 Task: Open Card Social Media Campaign Planning in Board Email Marketing Performance Analysis and Reporting to Workspace Affiliate Marketing and add a team member Softage.2@softage.net, a label Red, a checklist Landscape Architecture, an attachment from your onedrive, a color Red and finally, add a card description 'Develop and launch new email marketing campaign for lead scoring and qualification' and a comment 'Let us approach this task with a focus on quality over quantity, ensuring that we deliver a high-quality outcome.'. Add a start date 'Jan 06, 1900' with a due date 'Jan 13, 1900'
Action: Mouse moved to (414, 149)
Screenshot: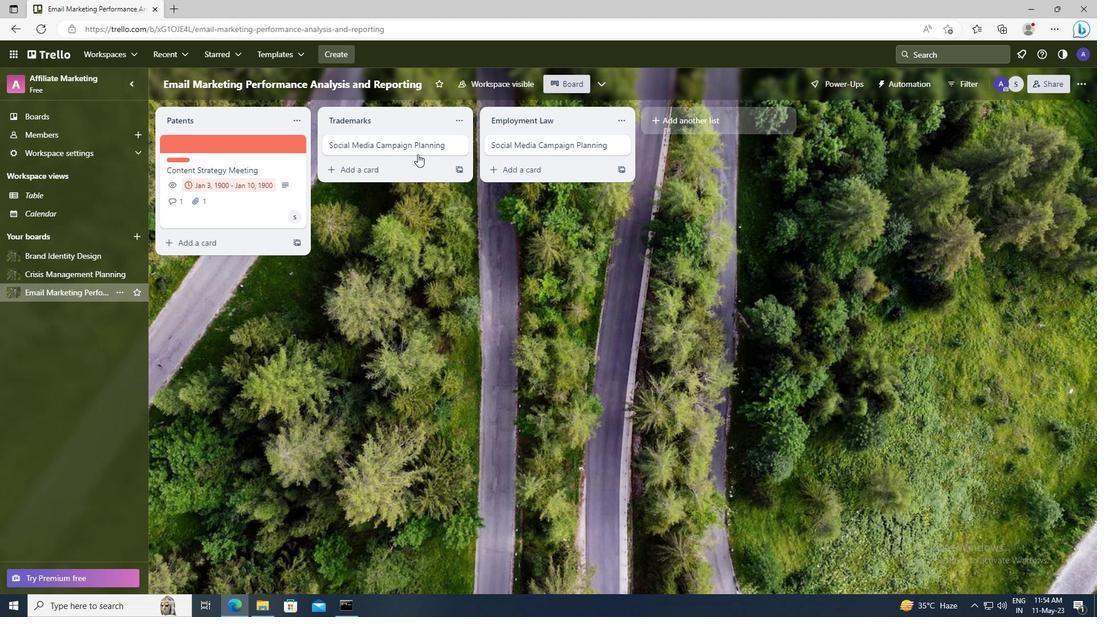 
Action: Mouse pressed left at (414, 149)
Screenshot: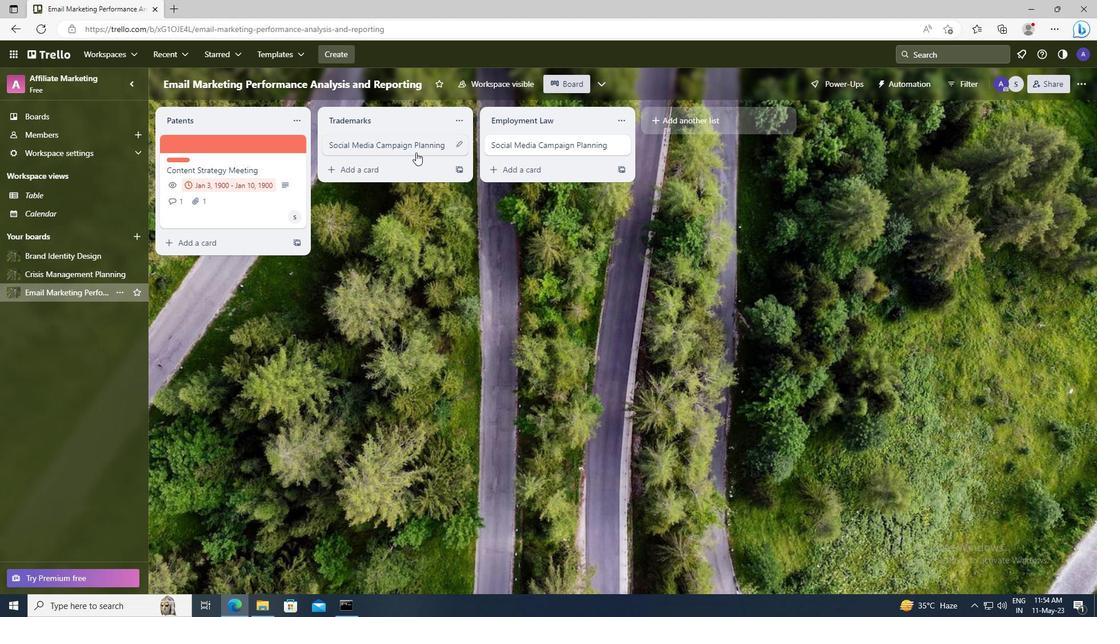 
Action: Mouse moved to (677, 184)
Screenshot: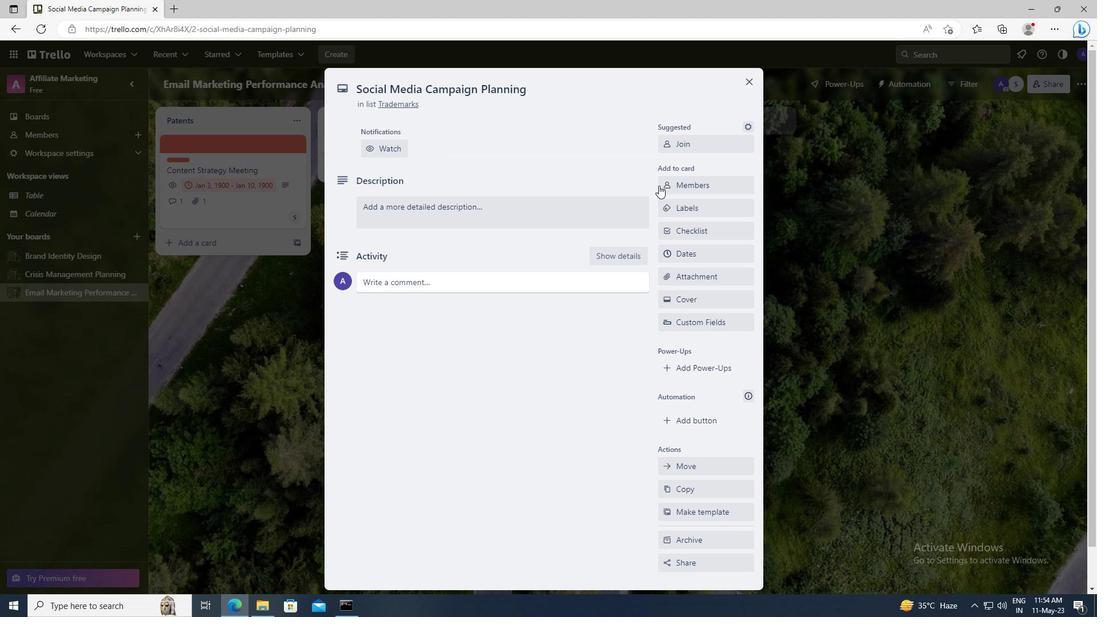 
Action: Mouse pressed left at (677, 184)
Screenshot: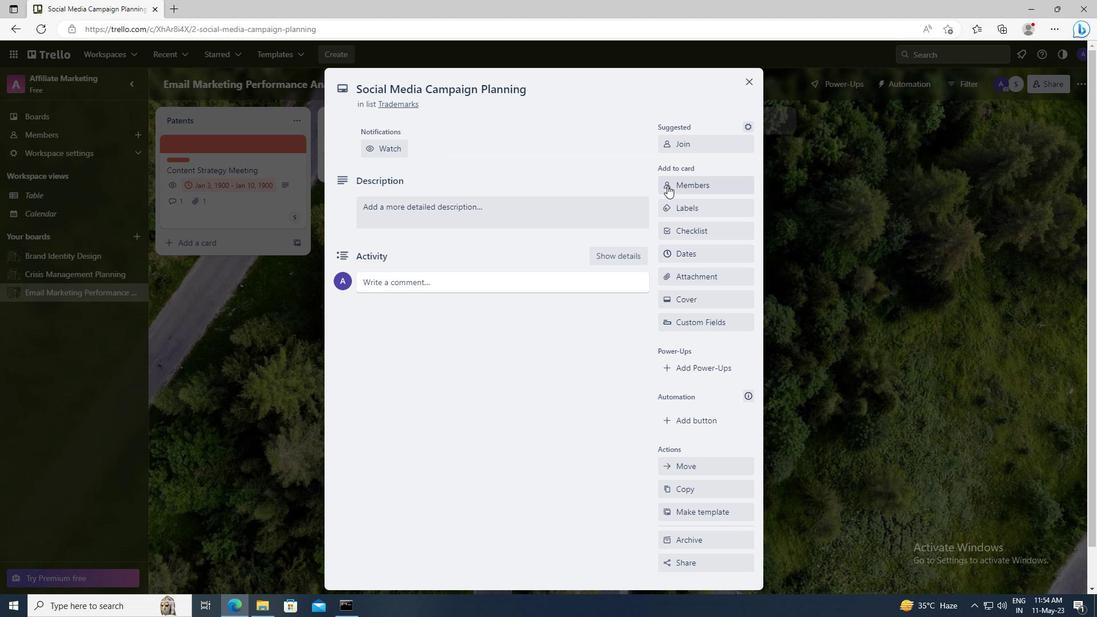 
Action: Mouse moved to (690, 234)
Screenshot: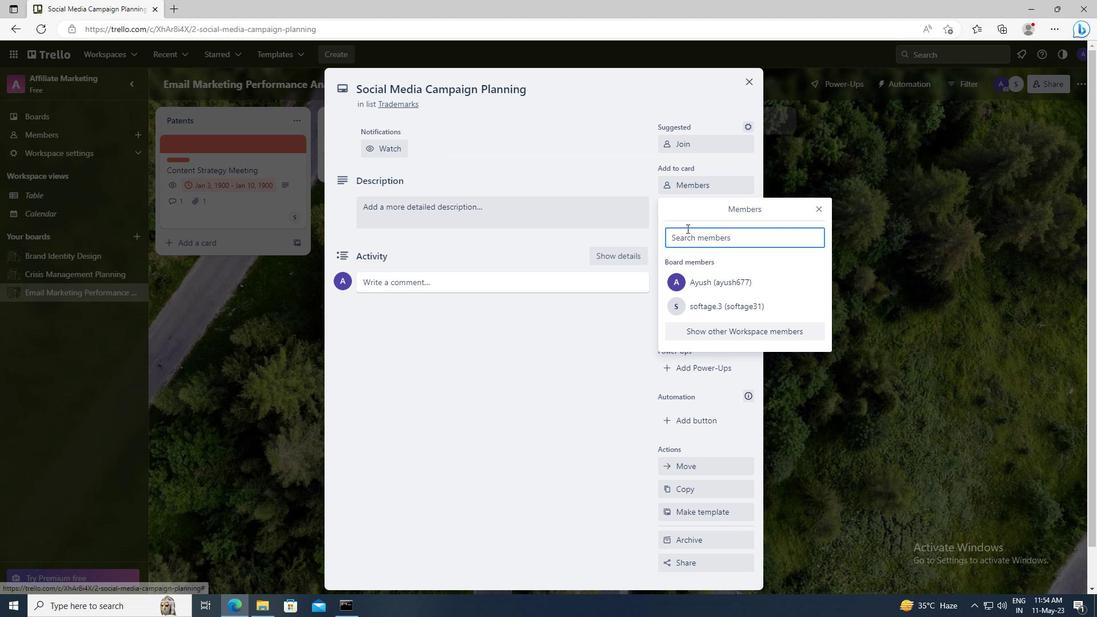 
Action: Mouse pressed left at (690, 234)
Screenshot: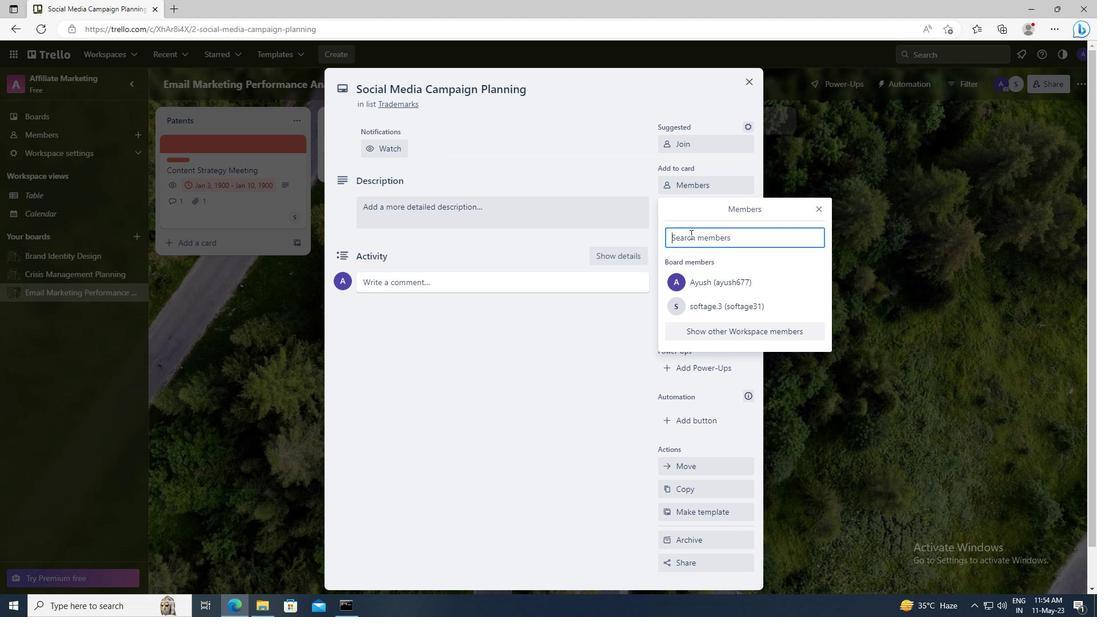 
Action: Key pressed <Key.shift>SOFTAGE.2
Screenshot: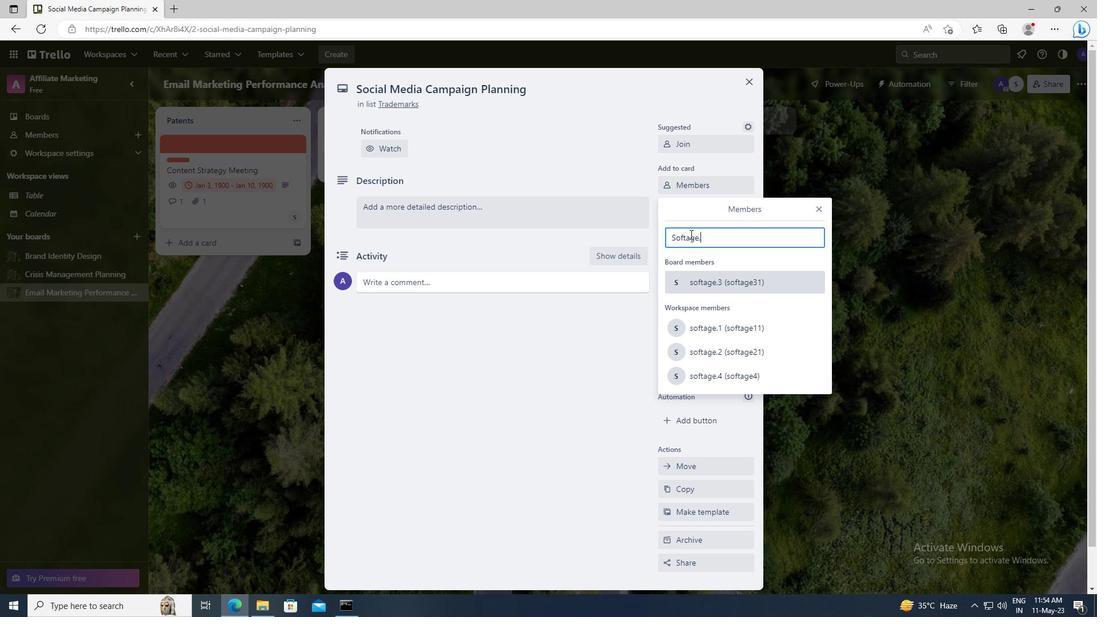 
Action: Mouse moved to (714, 344)
Screenshot: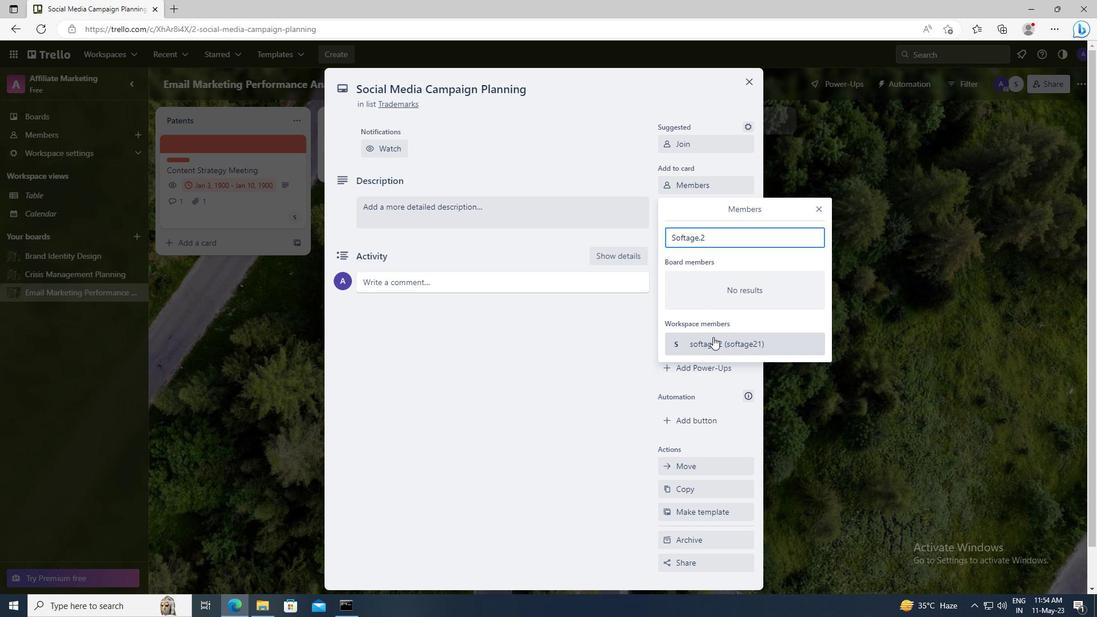 
Action: Mouse pressed left at (714, 344)
Screenshot: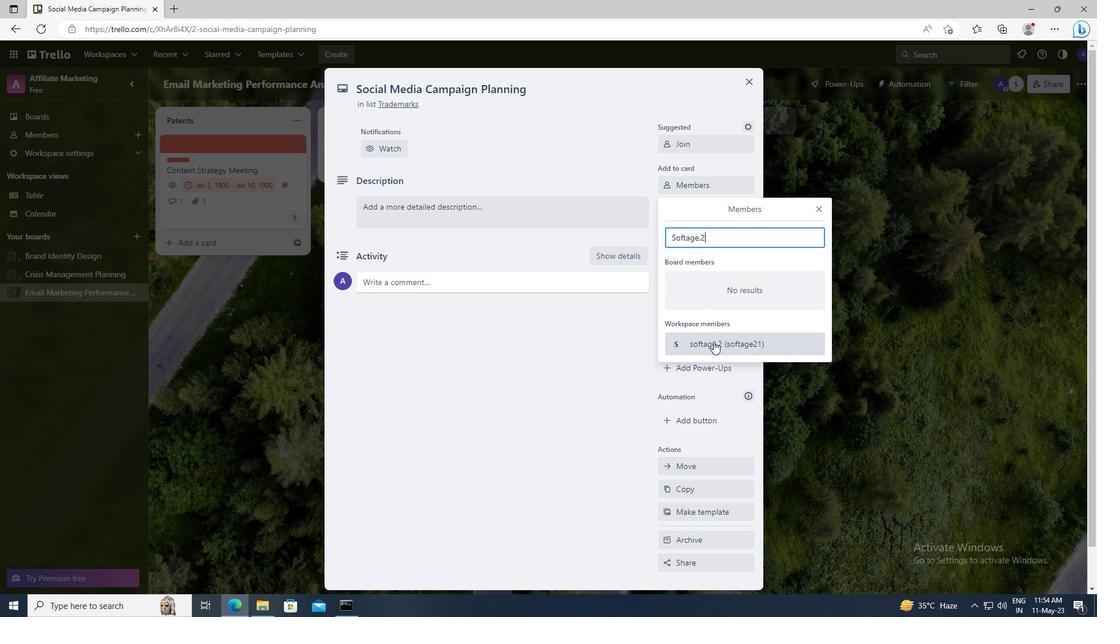
Action: Mouse moved to (820, 210)
Screenshot: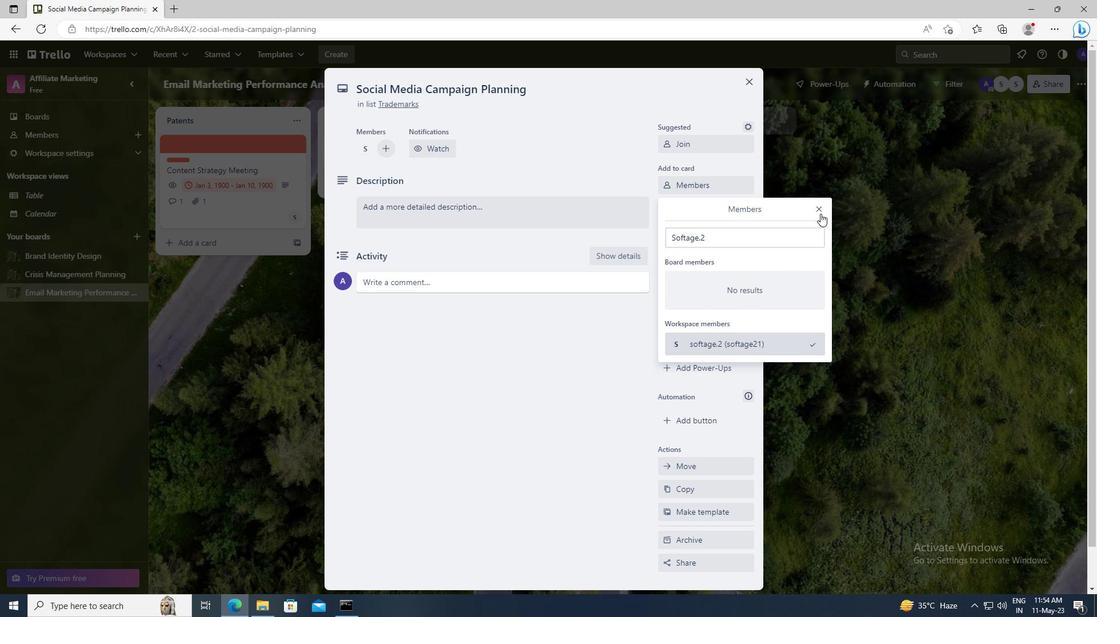 
Action: Mouse pressed left at (820, 210)
Screenshot: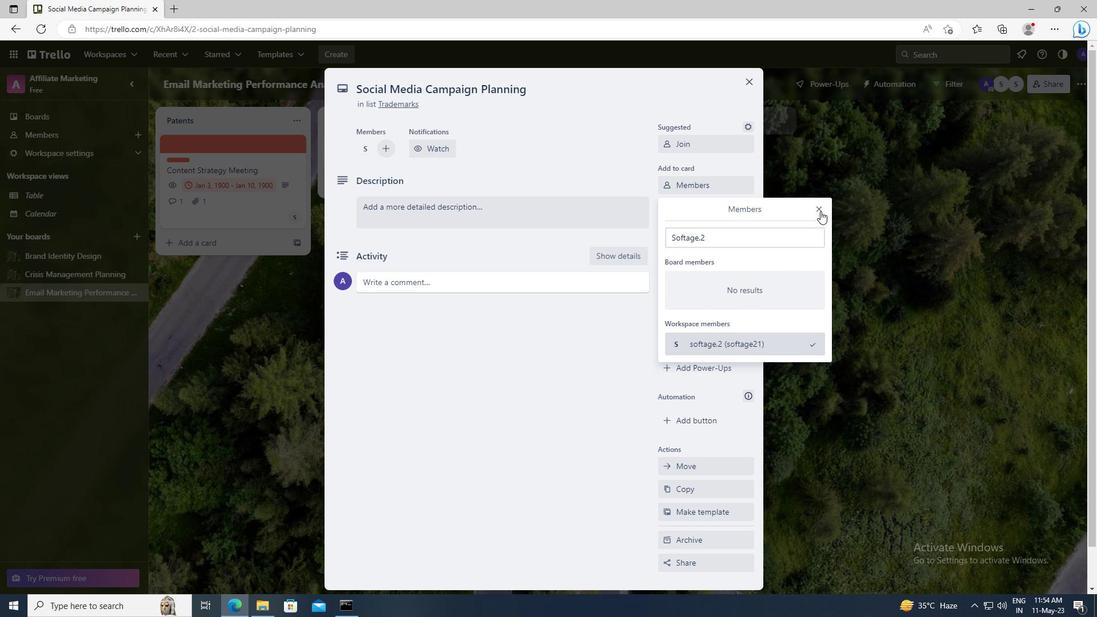 
Action: Mouse moved to (682, 211)
Screenshot: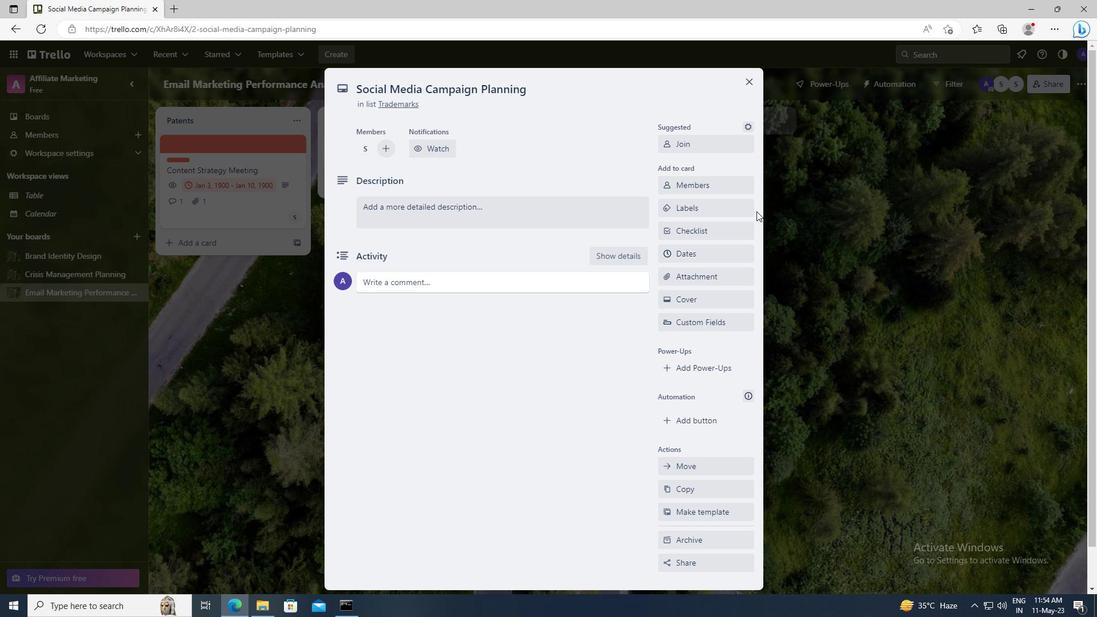 
Action: Mouse pressed left at (682, 211)
Screenshot: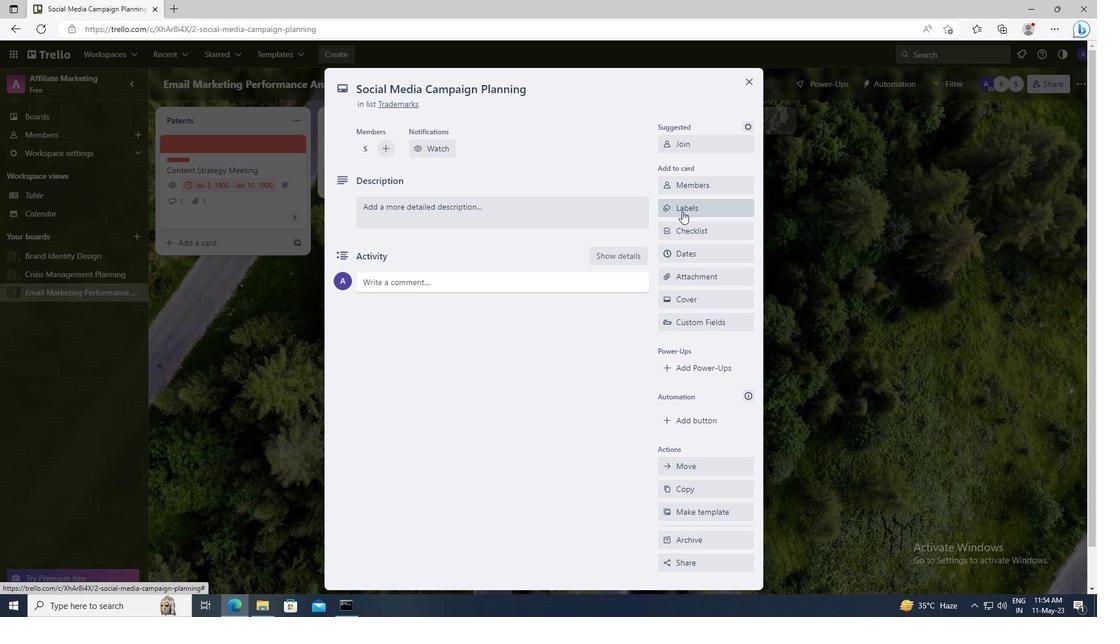 
Action: Mouse moved to (745, 433)
Screenshot: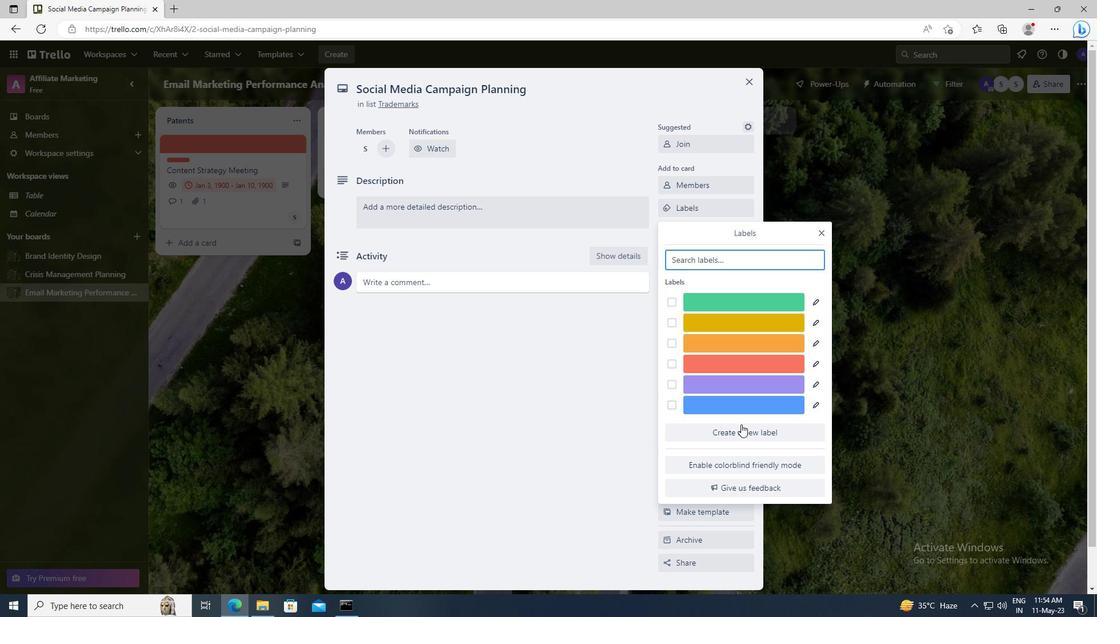 
Action: Mouse pressed left at (745, 433)
Screenshot: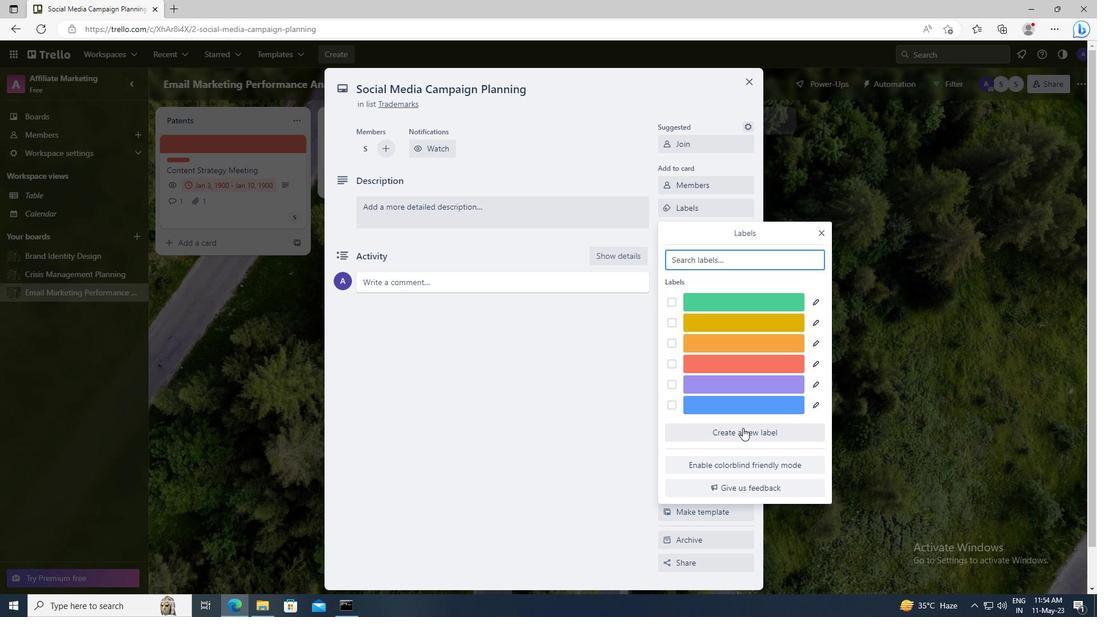 
Action: Mouse moved to (775, 398)
Screenshot: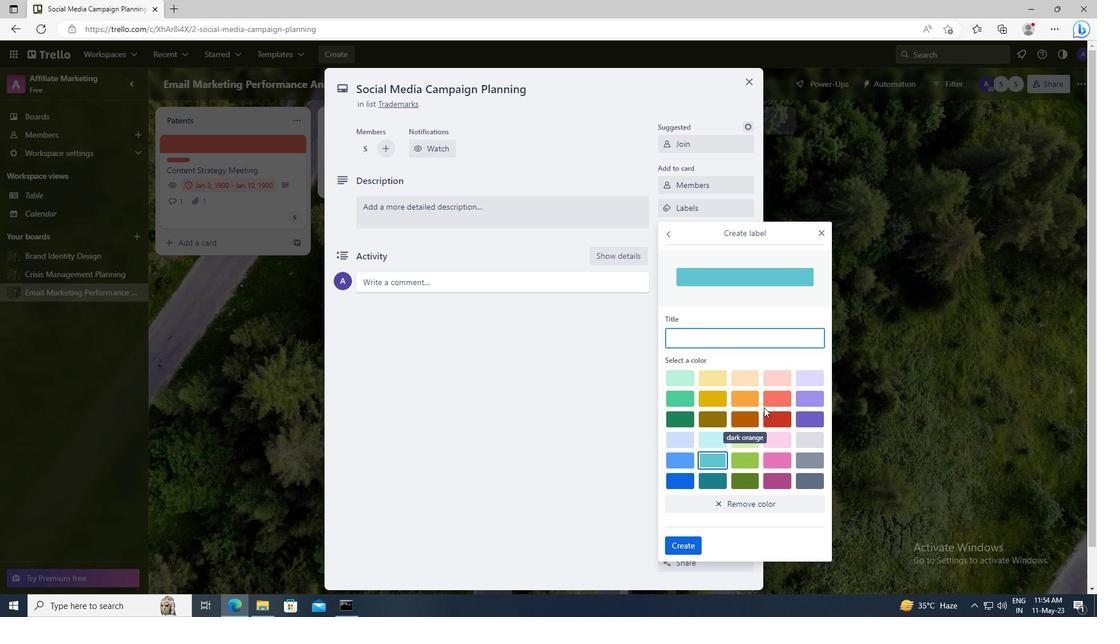 
Action: Mouse pressed left at (775, 398)
Screenshot: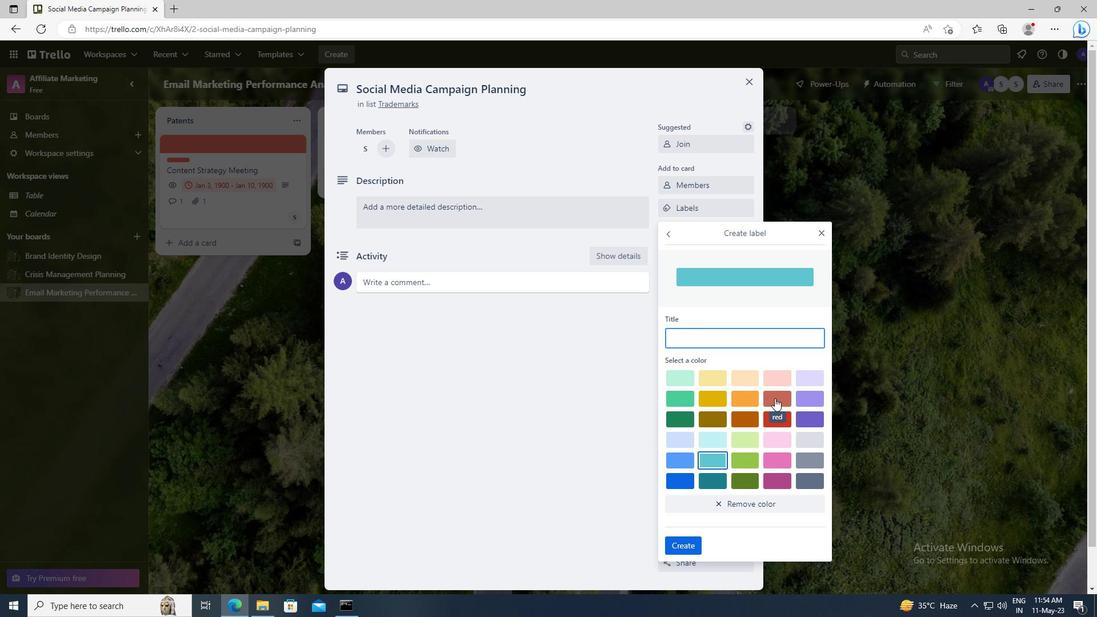 
Action: Mouse moved to (694, 541)
Screenshot: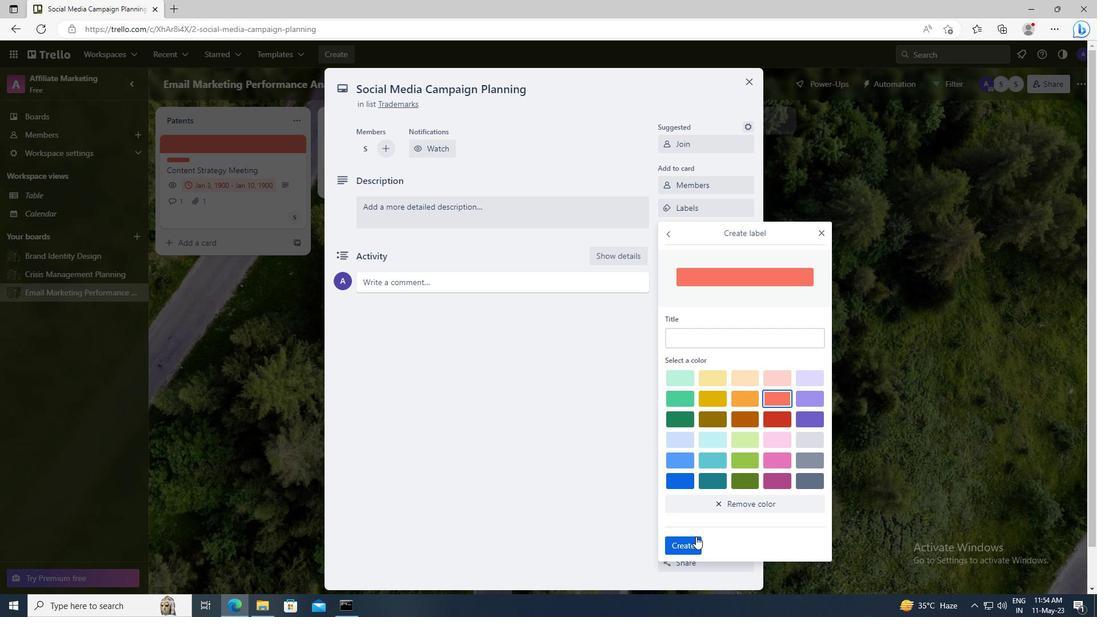 
Action: Mouse pressed left at (694, 541)
Screenshot: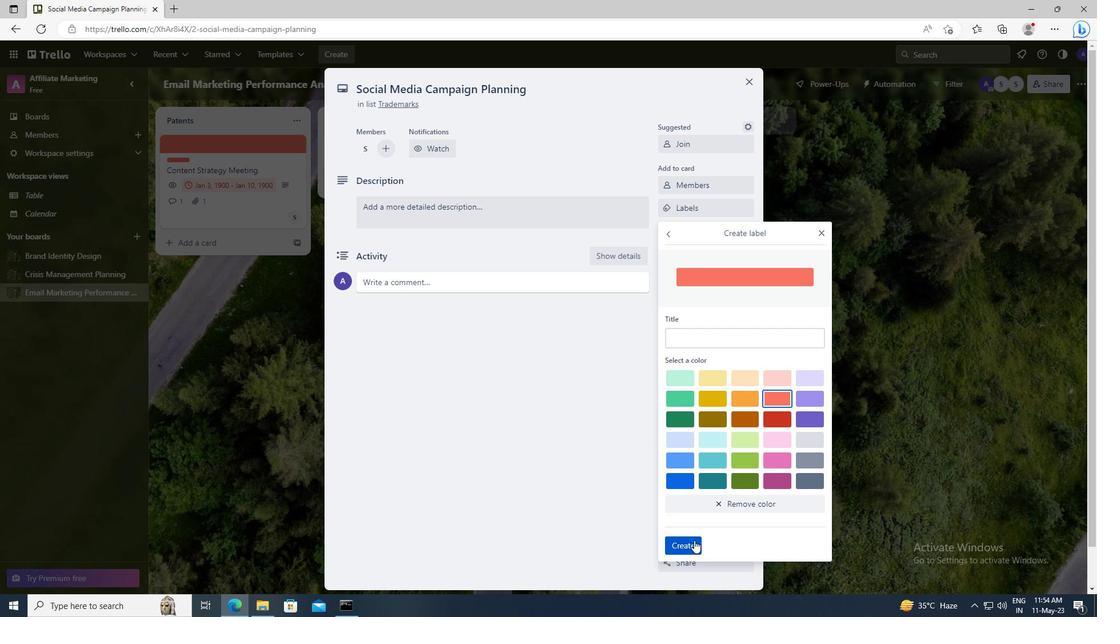 
Action: Mouse moved to (823, 236)
Screenshot: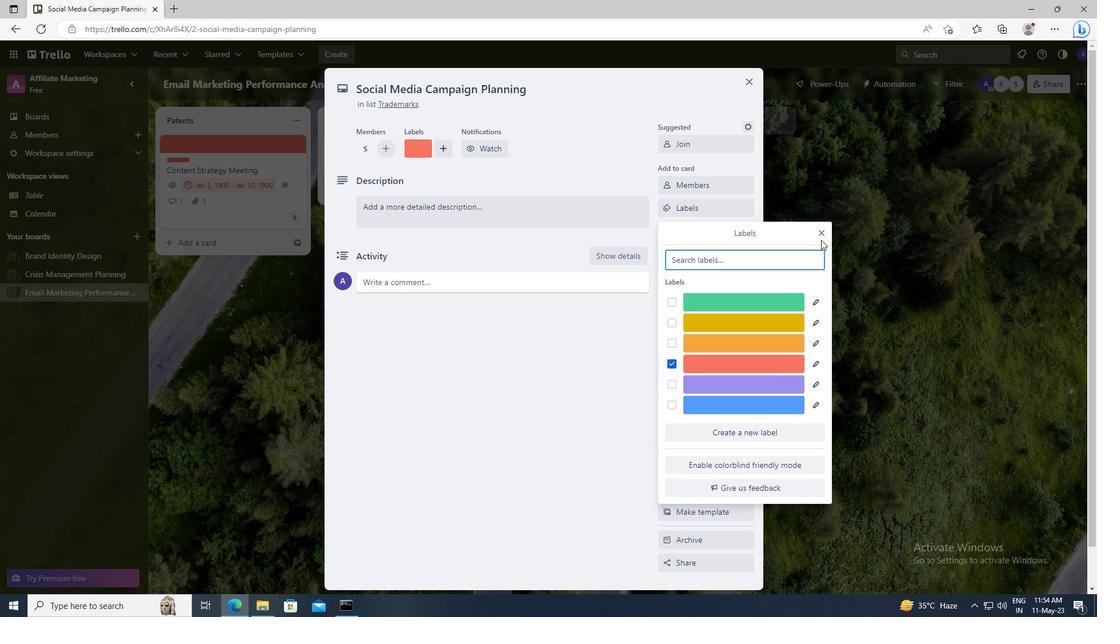 
Action: Mouse pressed left at (823, 236)
Screenshot: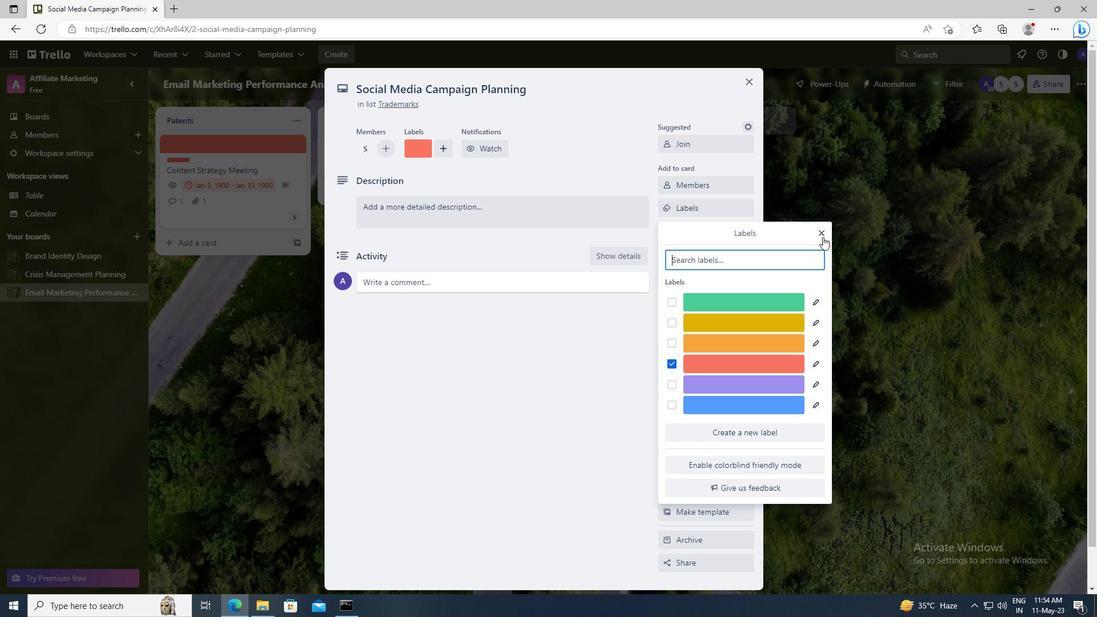 
Action: Mouse moved to (718, 235)
Screenshot: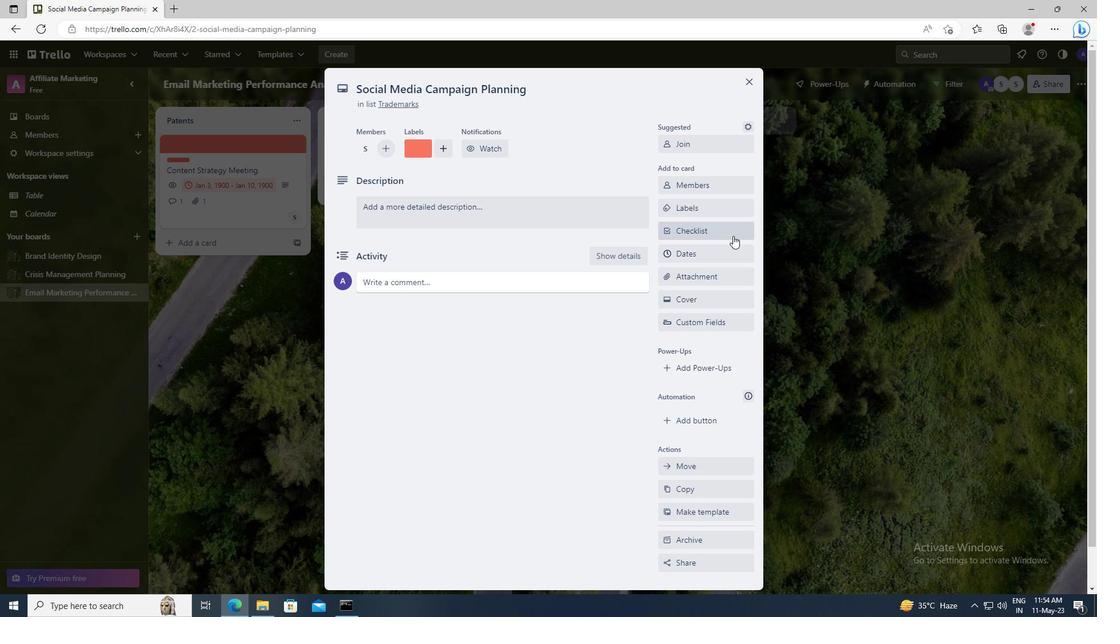 
Action: Mouse pressed left at (718, 235)
Screenshot: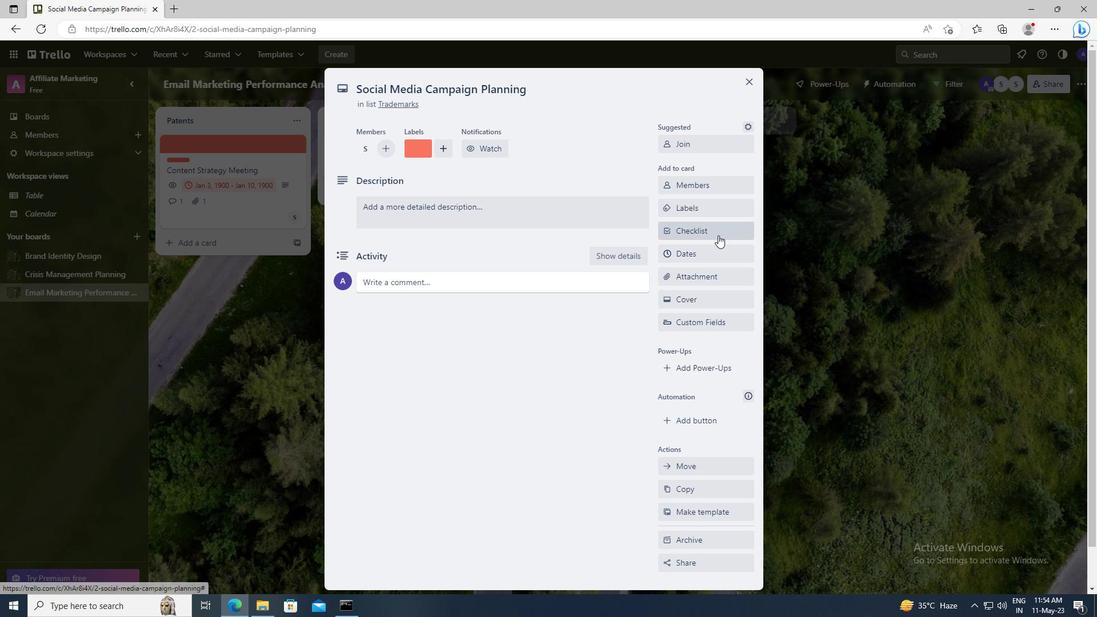 
Action: Key pressed <Key.shift>LANDSCAPE<Key.space><Key.shift>ARCHITECTURE
Screenshot: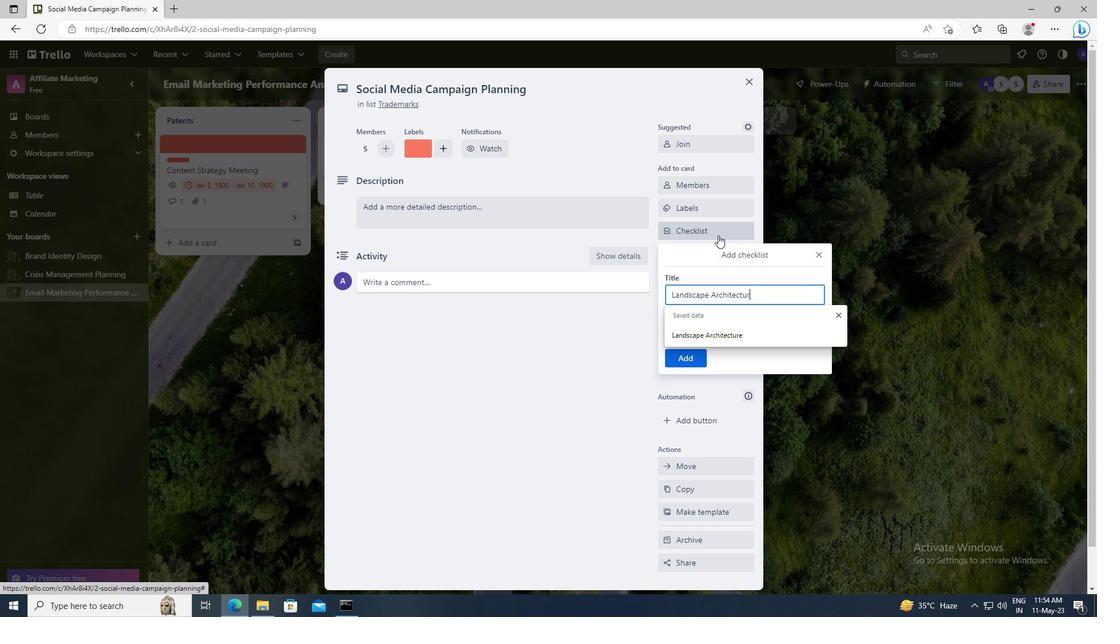 
Action: Mouse moved to (693, 357)
Screenshot: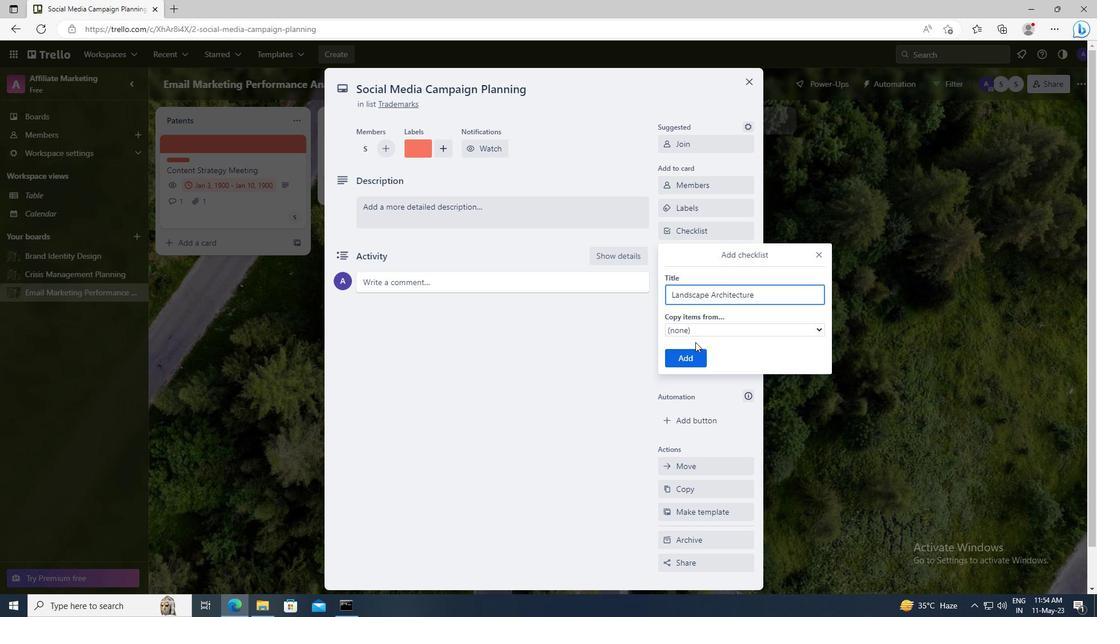 
Action: Mouse pressed left at (693, 357)
Screenshot: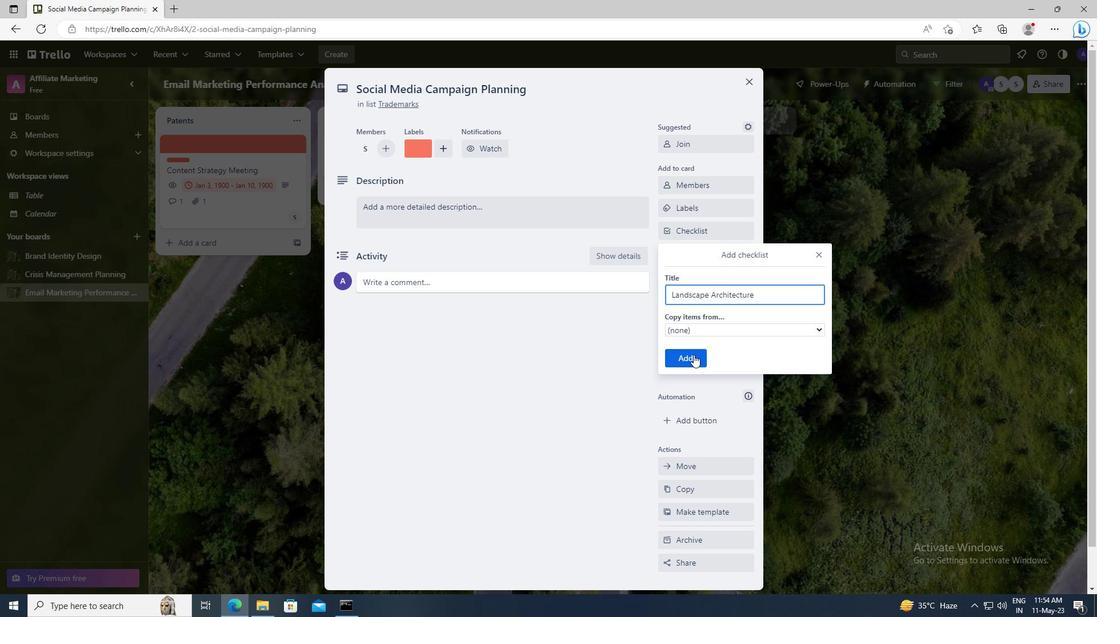 
Action: Mouse moved to (703, 279)
Screenshot: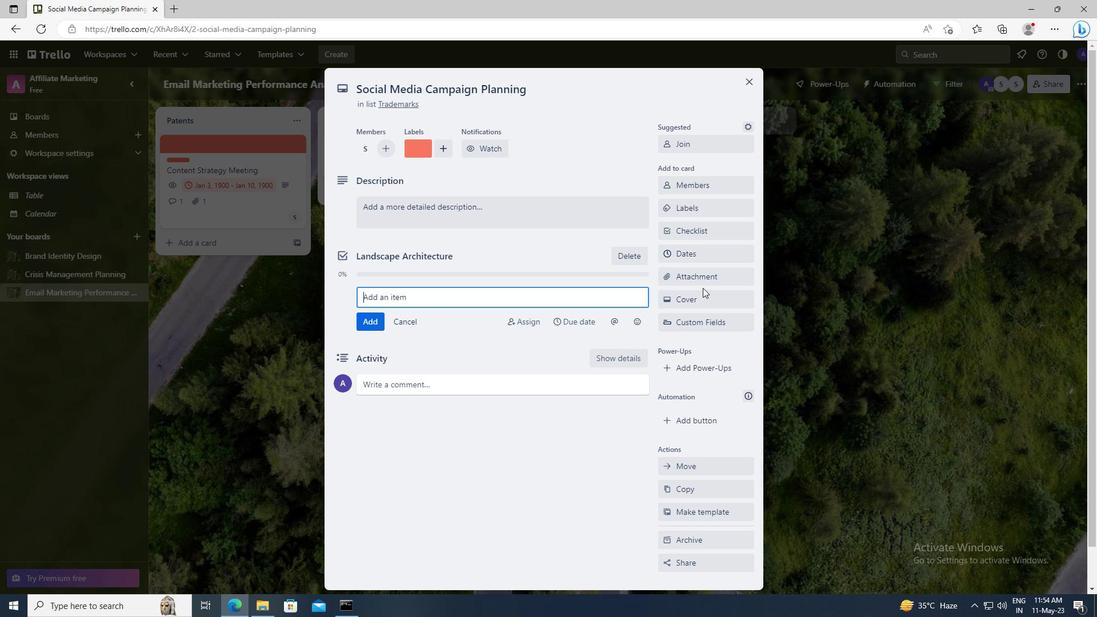 
Action: Mouse pressed left at (703, 279)
Screenshot: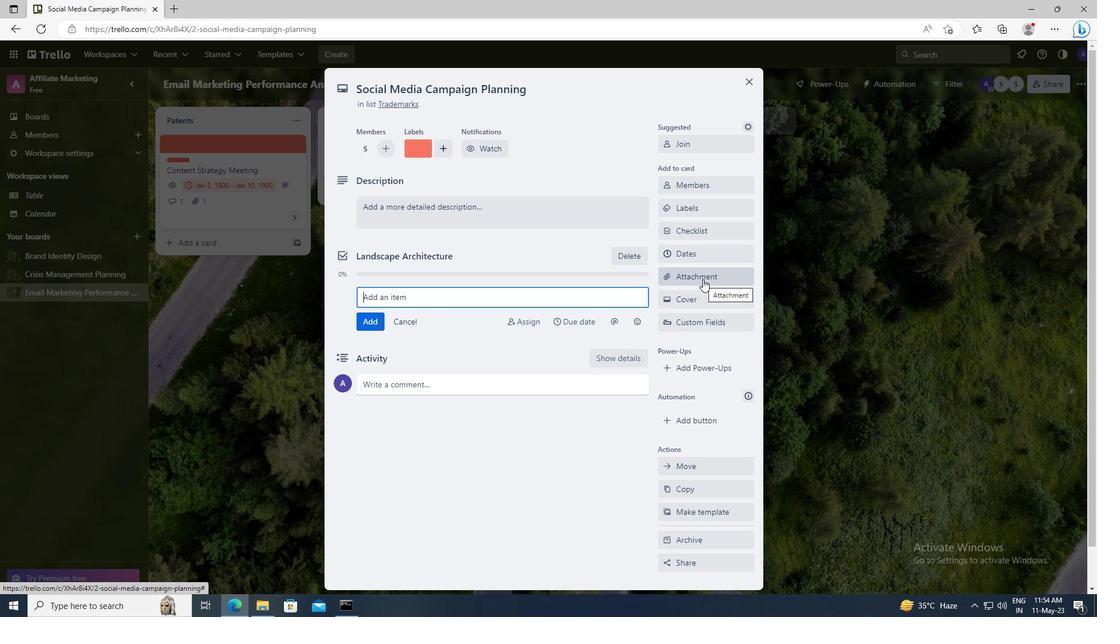 
Action: Mouse moved to (711, 419)
Screenshot: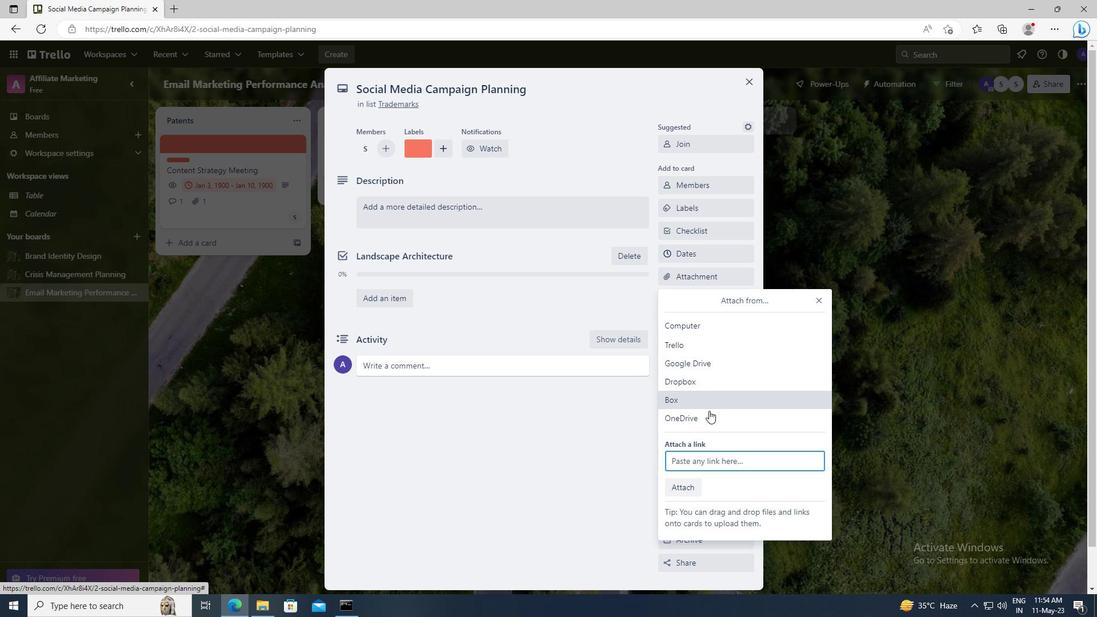 
Action: Mouse pressed left at (711, 419)
Screenshot: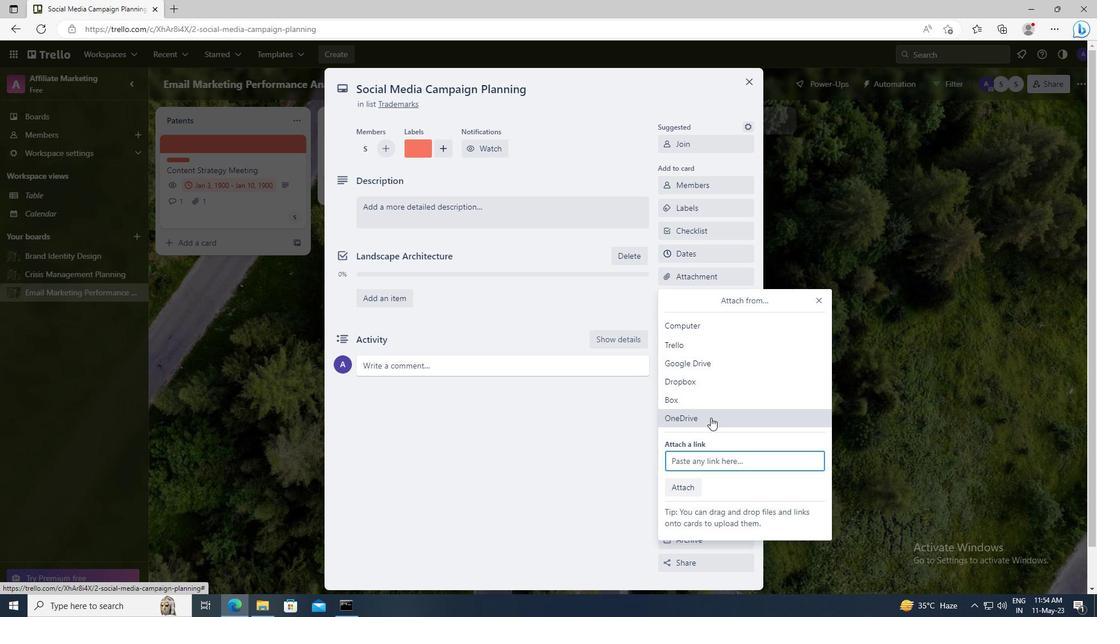 
Action: Mouse moved to (430, 228)
Screenshot: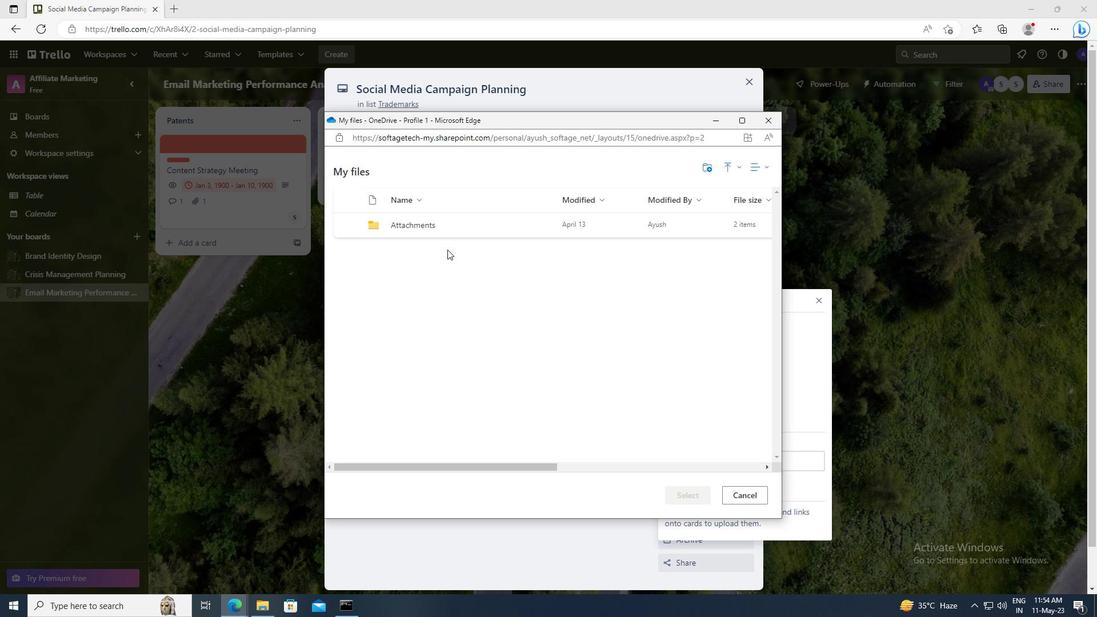 
Action: Mouse pressed left at (430, 228)
Screenshot: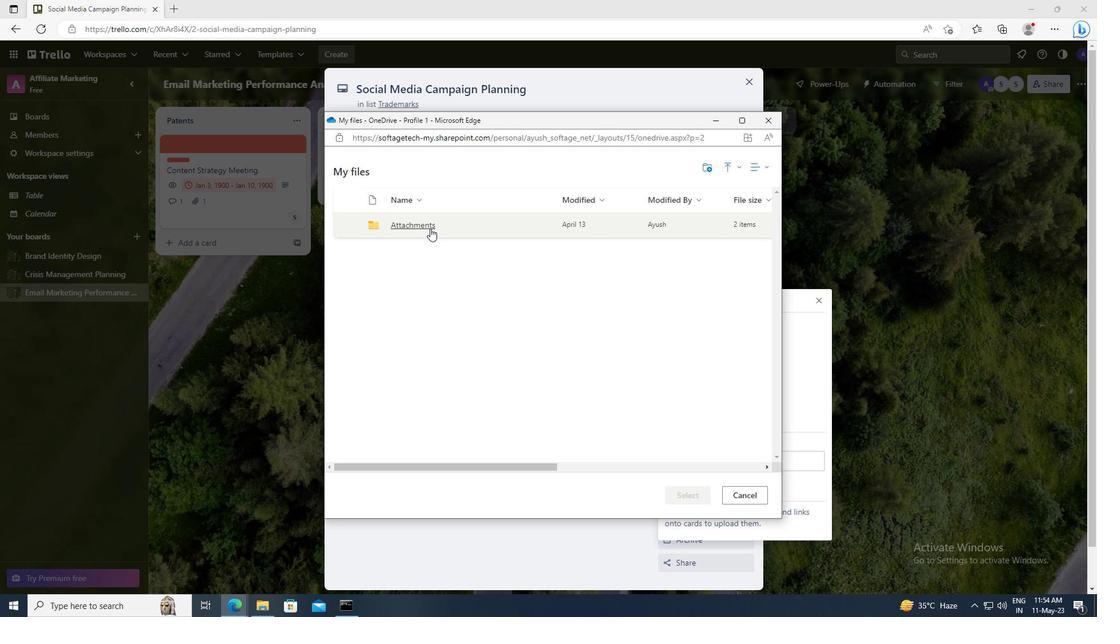 
Action: Mouse moved to (343, 225)
Screenshot: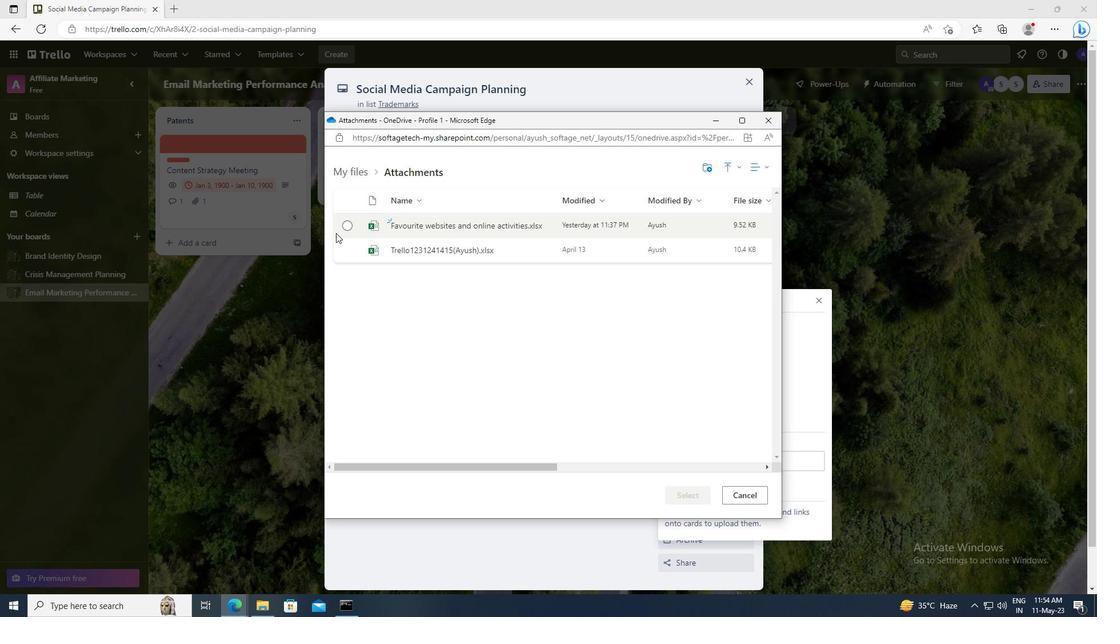 
Action: Mouse pressed left at (343, 225)
Screenshot: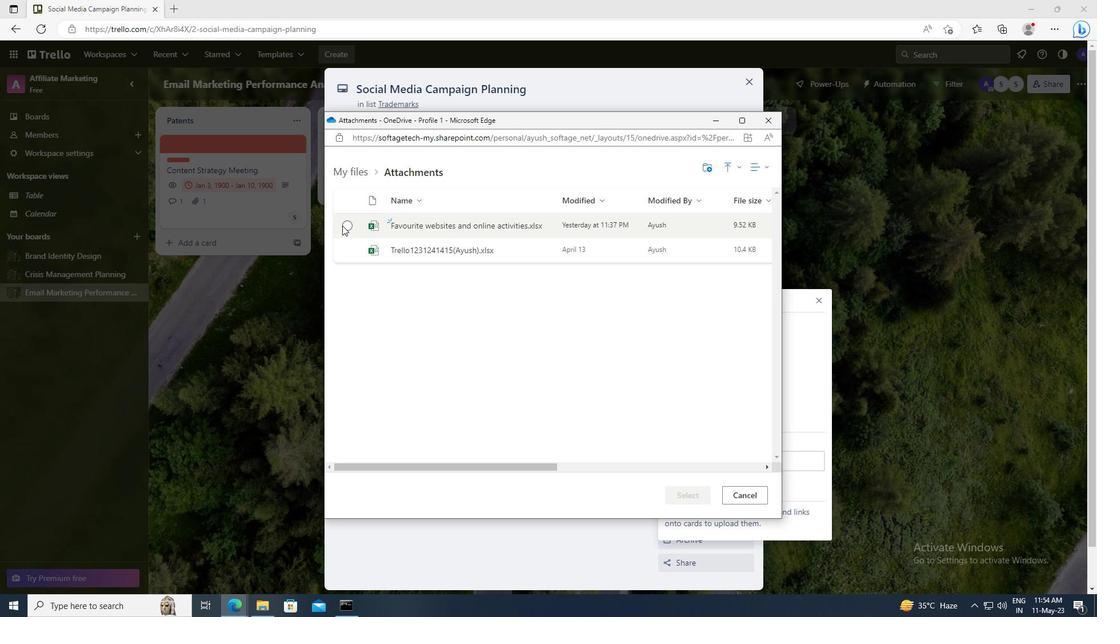 
Action: Mouse moved to (683, 491)
Screenshot: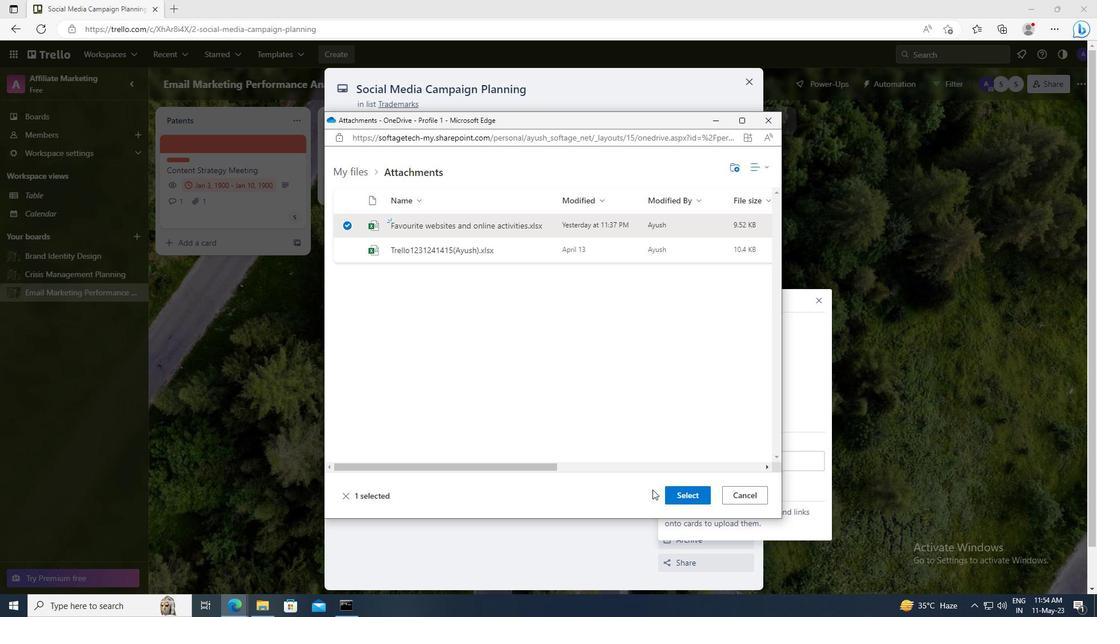 
Action: Mouse pressed left at (683, 491)
Screenshot: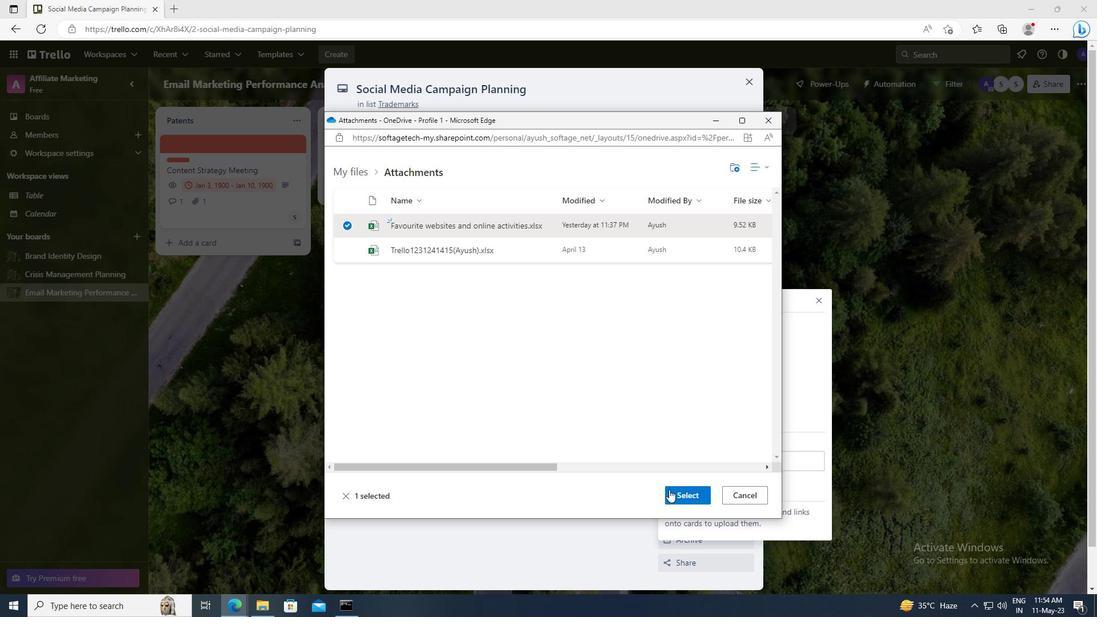 
Action: Mouse moved to (691, 301)
Screenshot: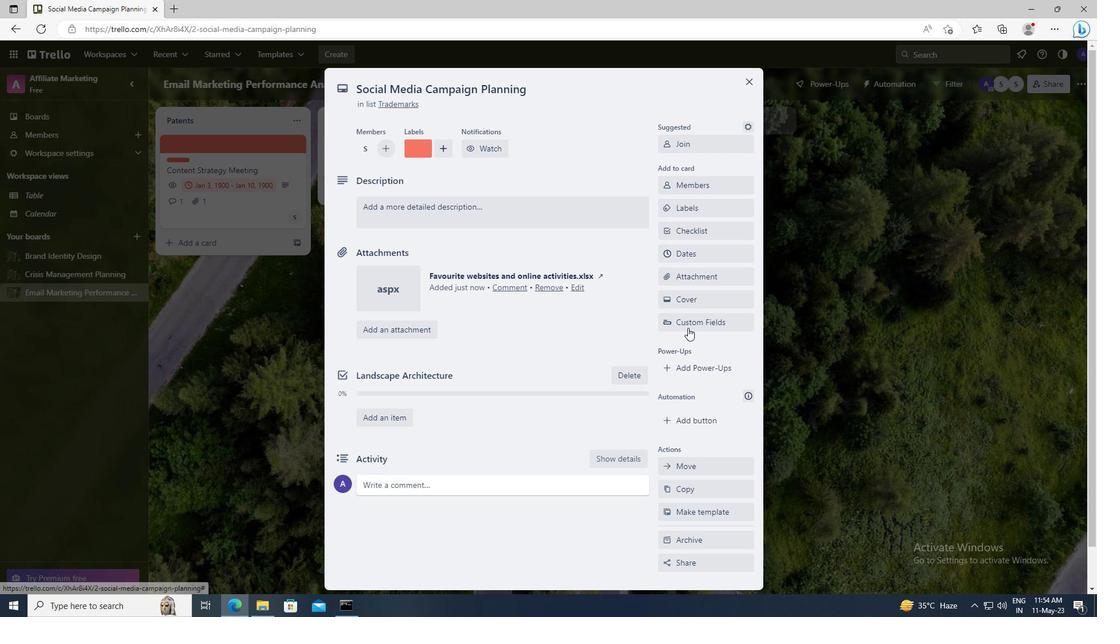 
Action: Mouse pressed left at (691, 301)
Screenshot: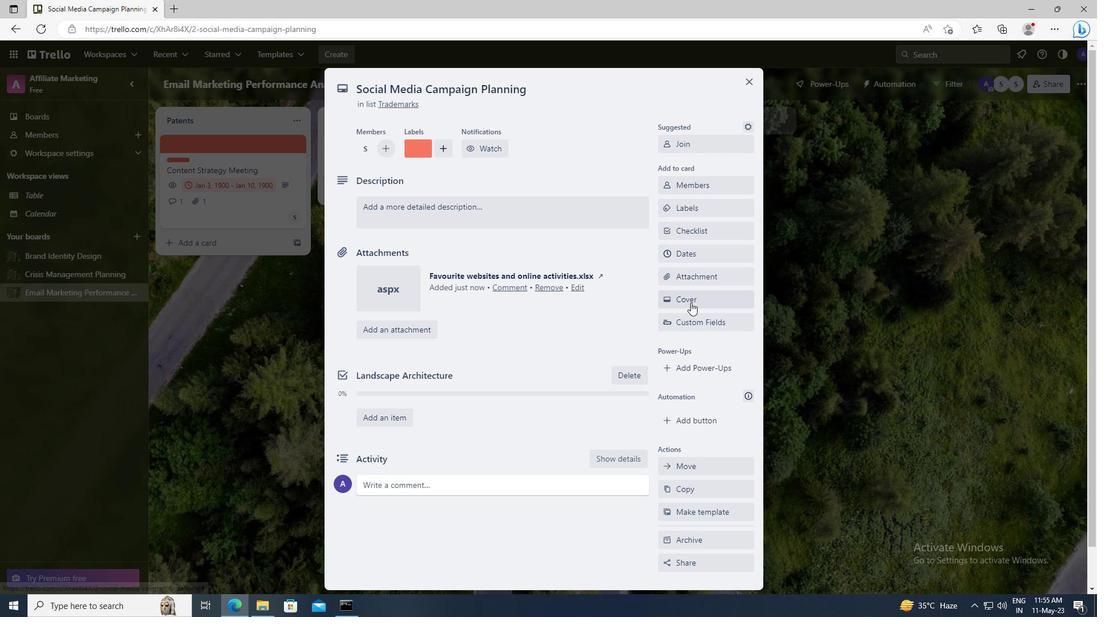 
Action: Mouse moved to (777, 362)
Screenshot: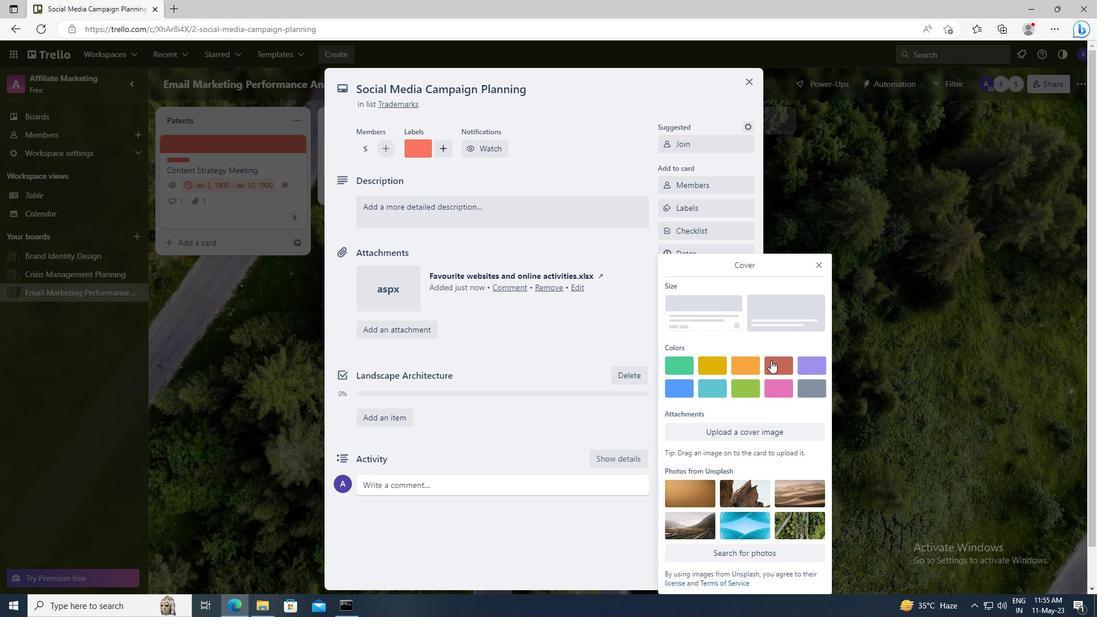
Action: Mouse pressed left at (777, 362)
Screenshot: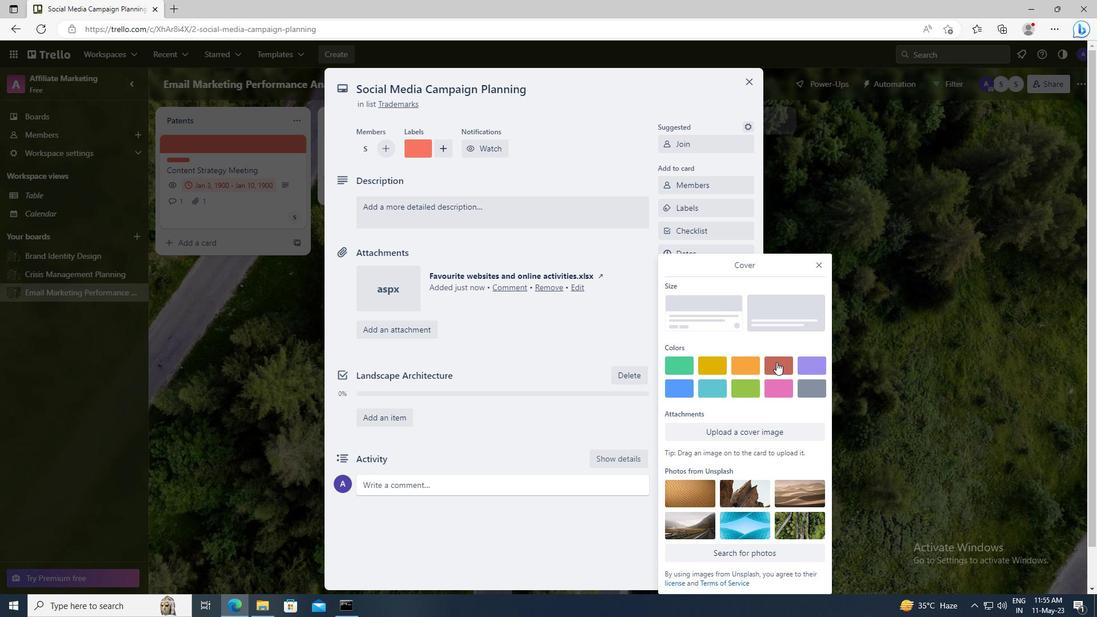 
Action: Mouse moved to (819, 242)
Screenshot: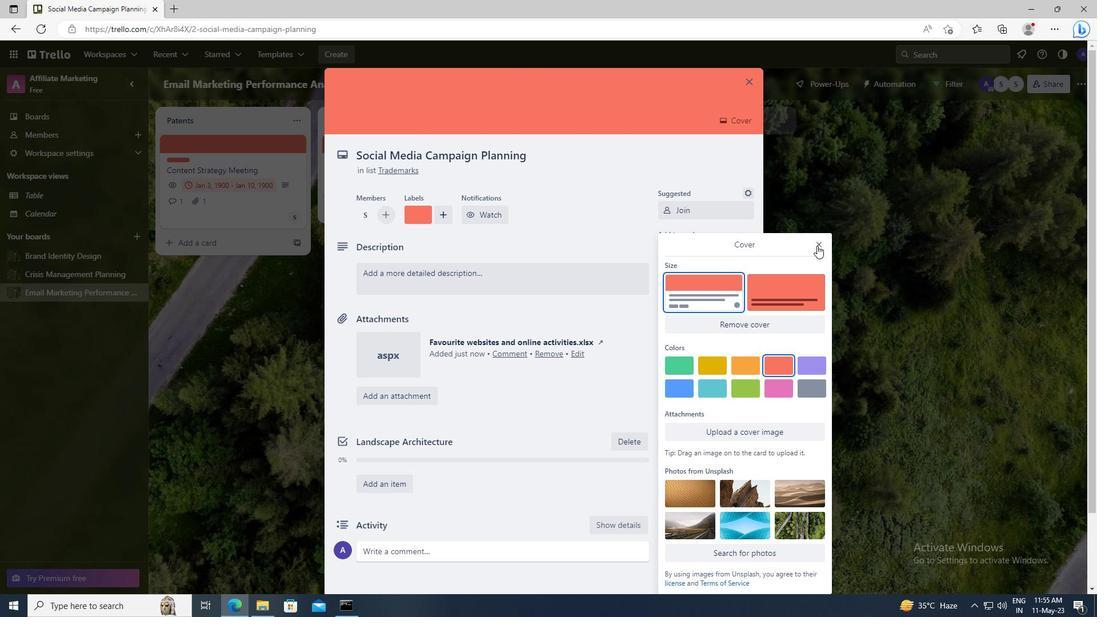 
Action: Mouse pressed left at (819, 242)
Screenshot: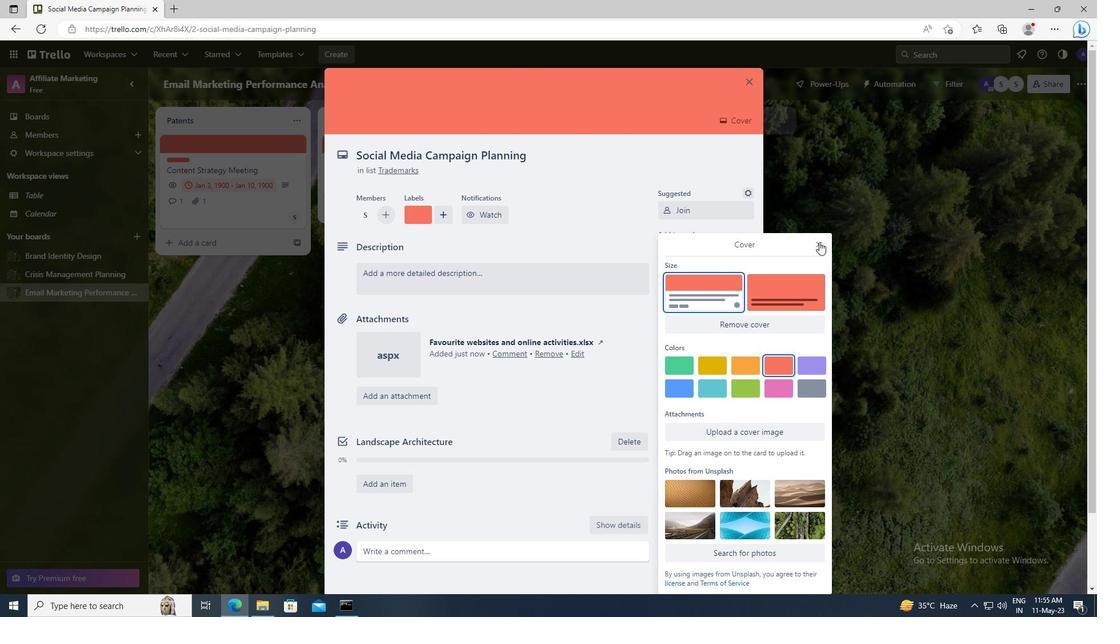 
Action: Mouse moved to (438, 284)
Screenshot: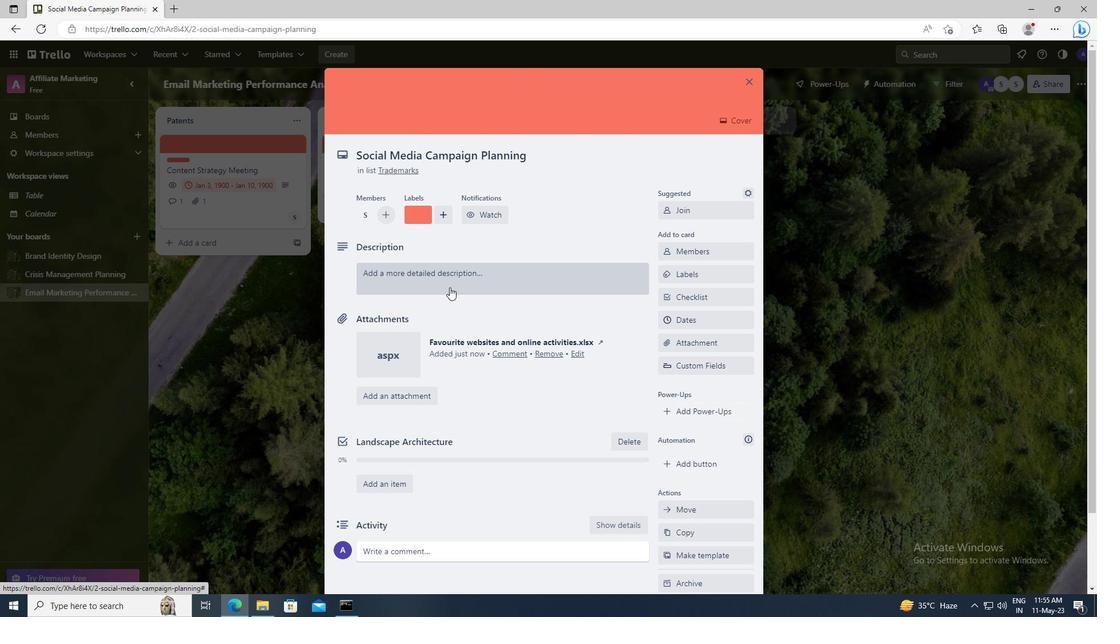 
Action: Mouse pressed left at (438, 284)
Screenshot: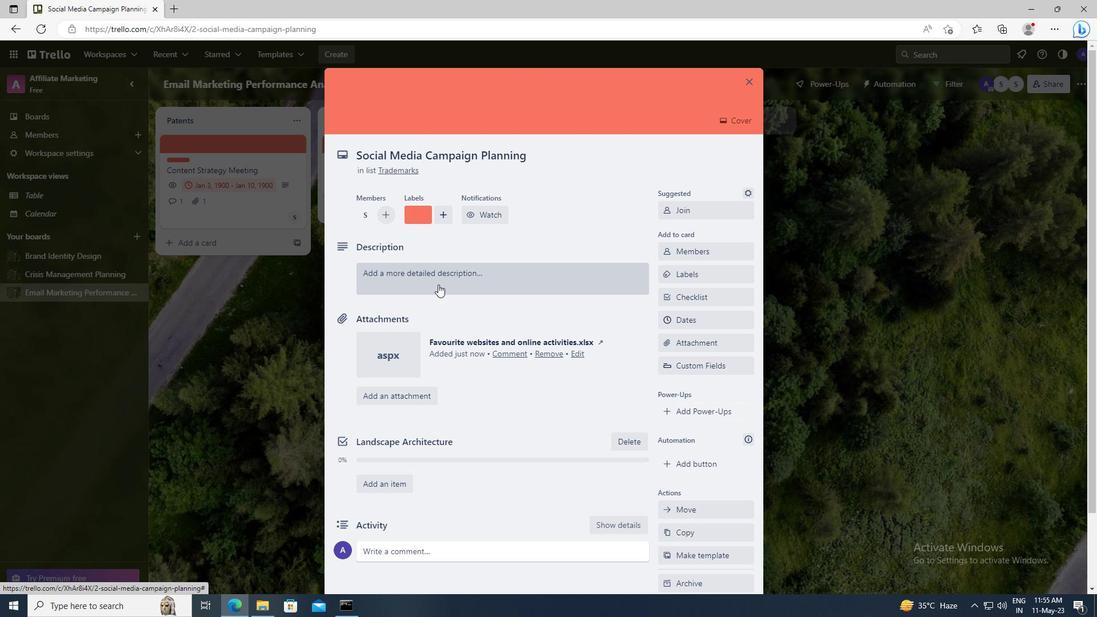 
Action: Key pressed <Key.shift>DEVELOP<Key.space>AND<Key.space>LAUNCH<Key.space>NEW<Key.space>EMAIL<Key.space>MARKETING<Key.space>CAMPAIGN<Key.space>FOR<Key.space>LEAD<Key.space>SCORING<Key.space>AND<Key.space>QUALIFICATION
Screenshot: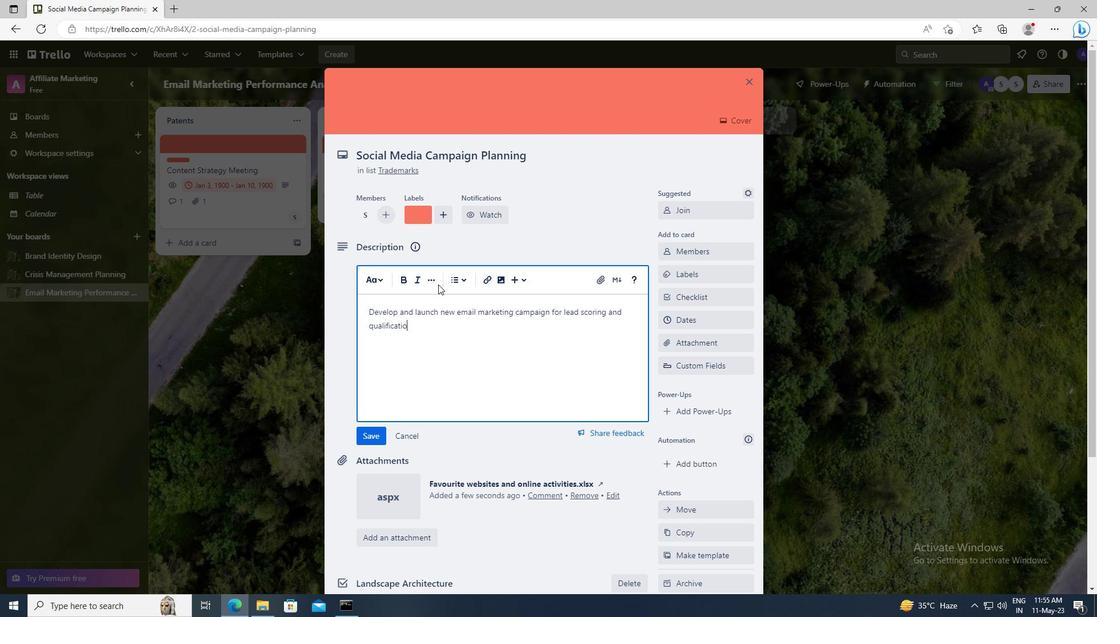 
Action: Mouse scrolled (438, 284) with delta (0, 0)
Screenshot: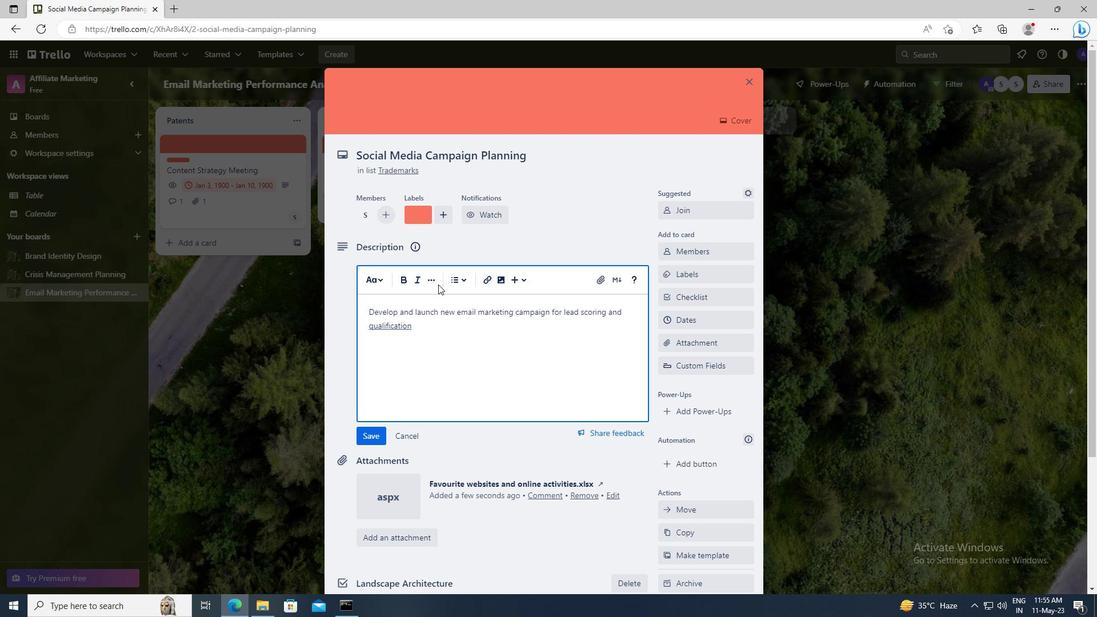 
Action: Mouse scrolled (438, 284) with delta (0, 0)
Screenshot: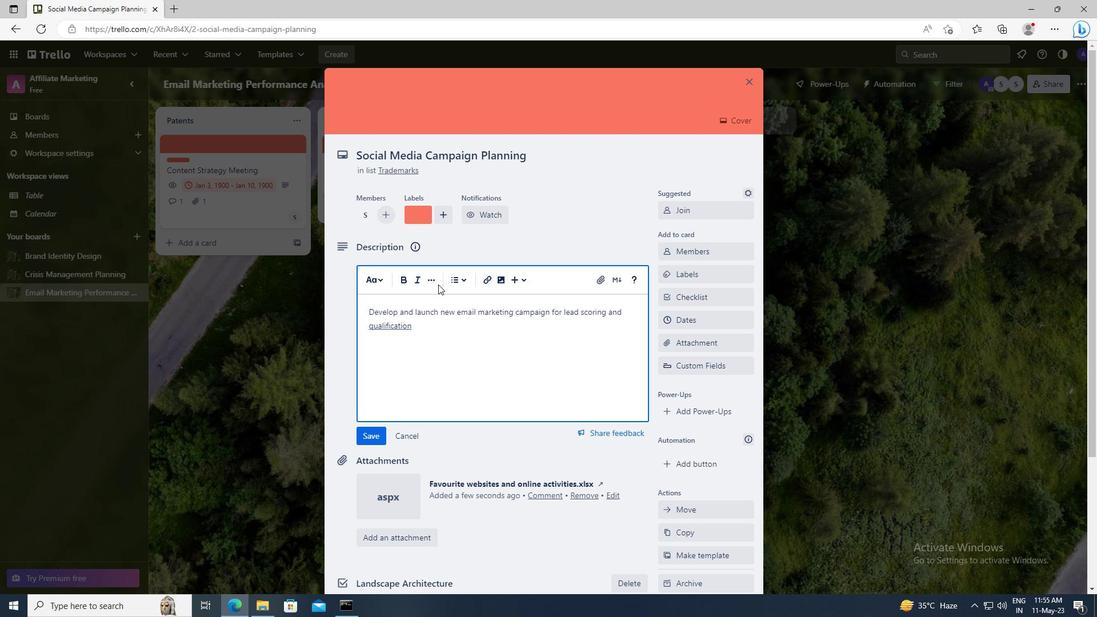 
Action: Mouse moved to (374, 269)
Screenshot: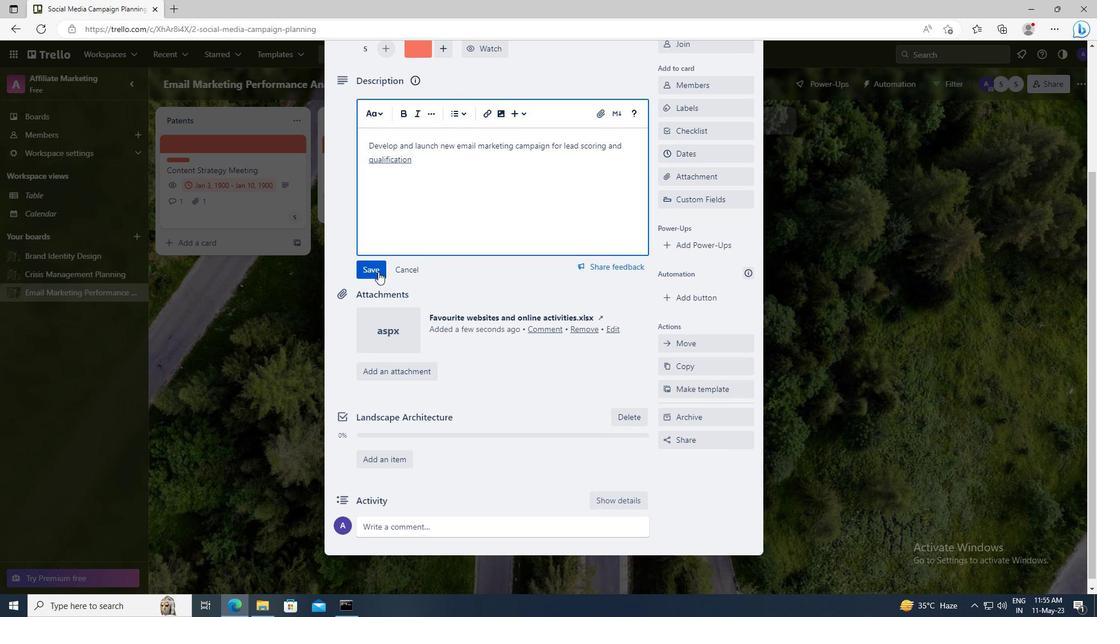 
Action: Mouse pressed left at (374, 269)
Screenshot: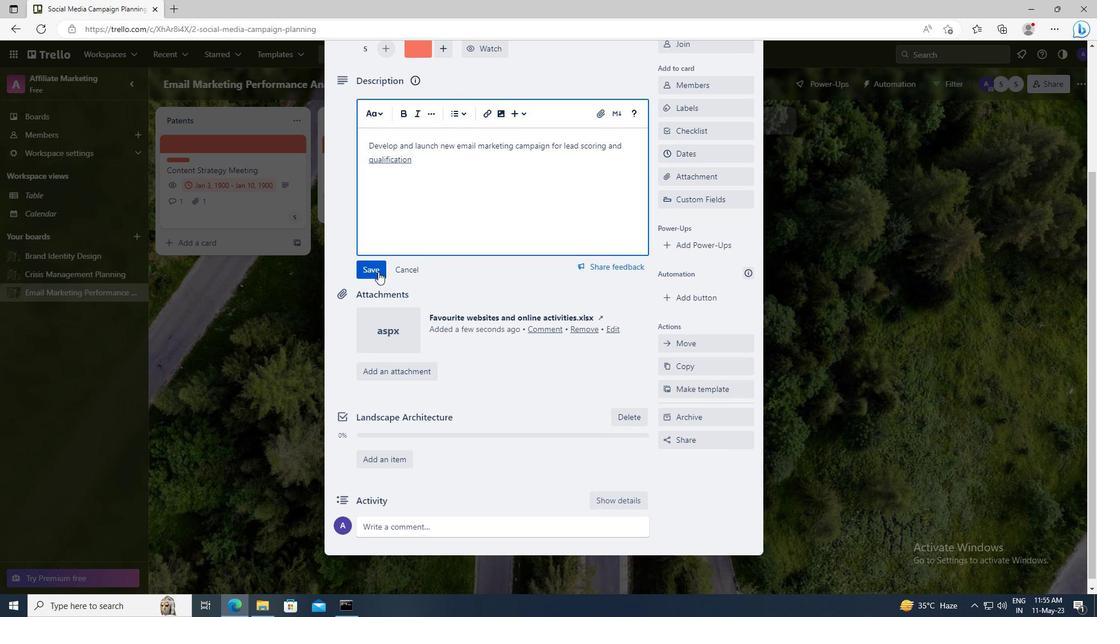 
Action: Mouse moved to (381, 456)
Screenshot: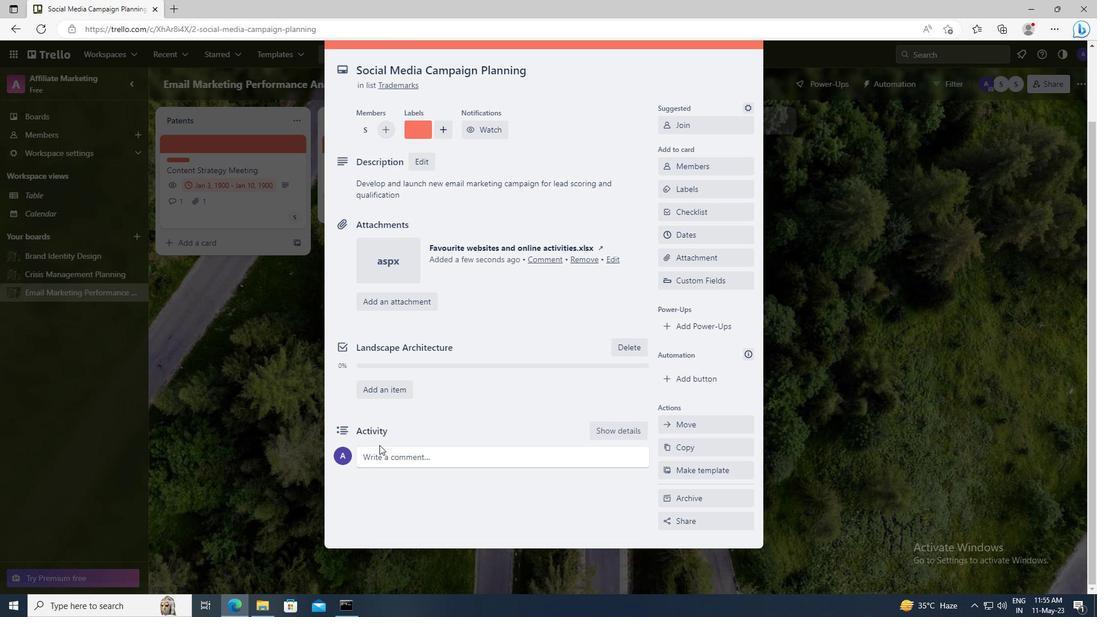 
Action: Mouse pressed left at (381, 456)
Screenshot: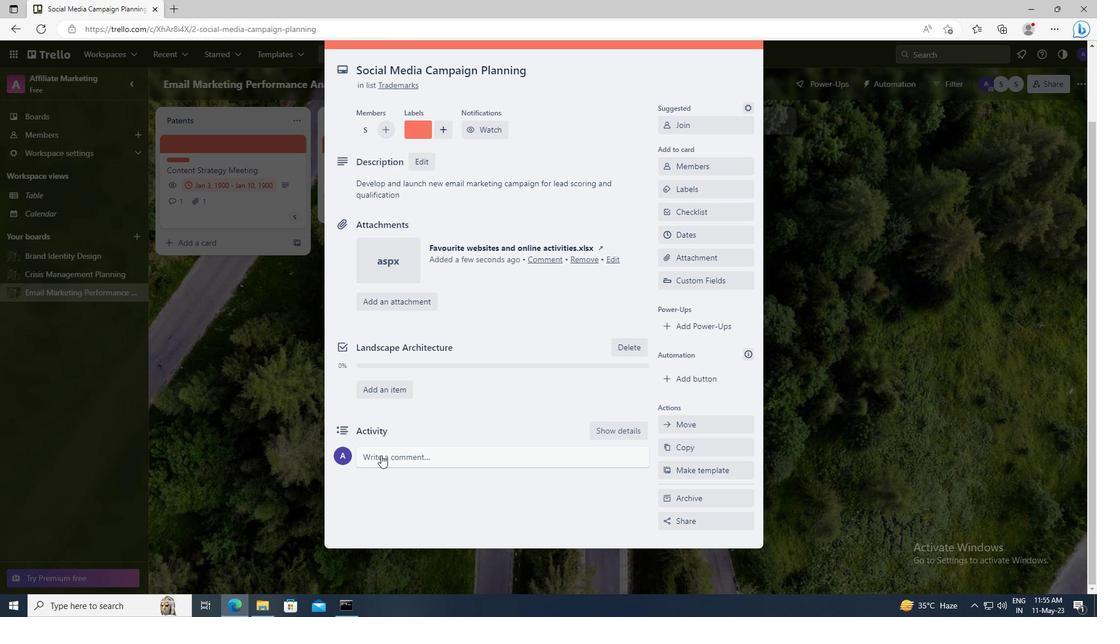
Action: Key pressed <Key.shift>LET<Key.space>US<Key.space>APPROACH<Key.space>THIS<Key.space>TASK<Key.space>WITH<Key.space>A<Key.space>FOCUS<Key.space>ON<Key.space>QUALITY<Key.space>OVER<Key.space>QUANTITY,<Key.space>ENSURING<Key.space>THAT<Key.space>WE<Key.space>DELIVER<Key.space>A<Key.space>HIGH-QUALITY<Key.space>OUTCOME.
Screenshot: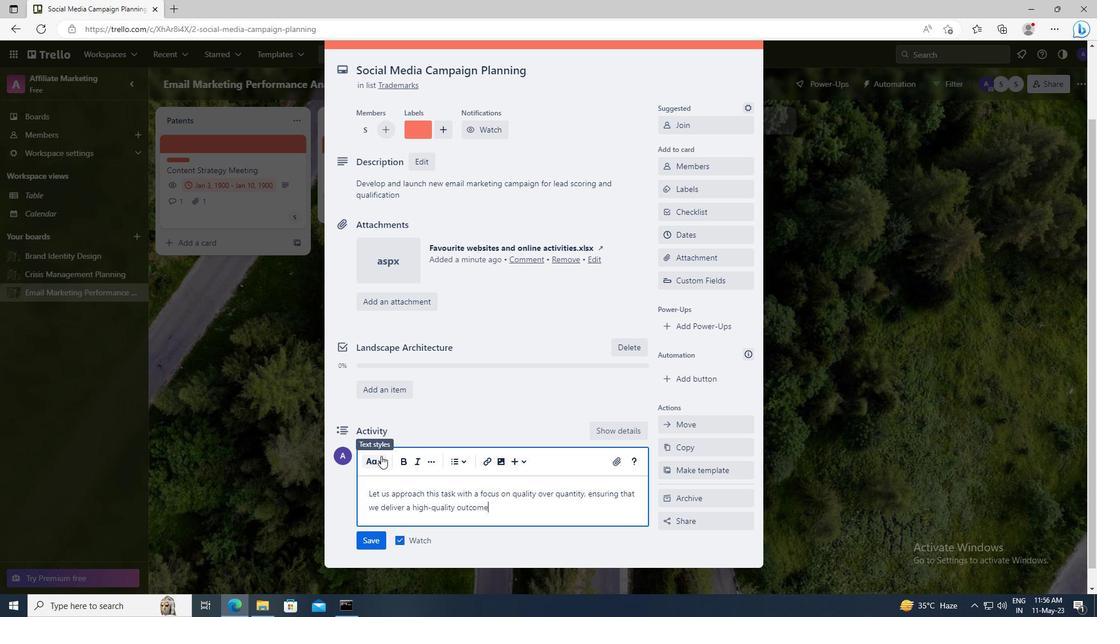 
Action: Mouse moved to (378, 541)
Screenshot: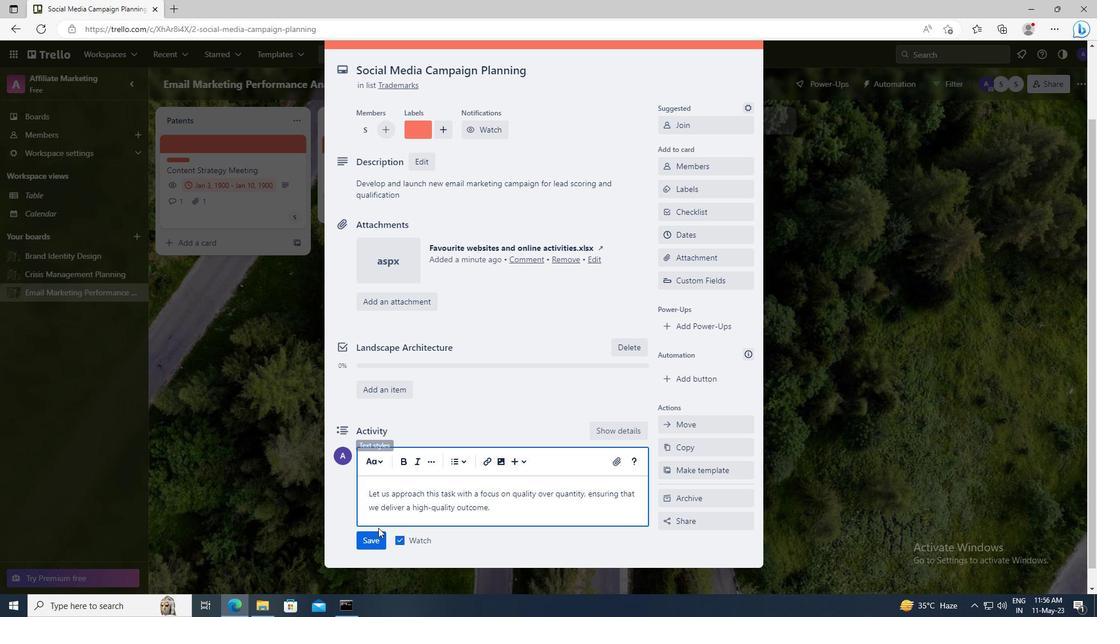 
Action: Mouse pressed left at (378, 541)
Screenshot: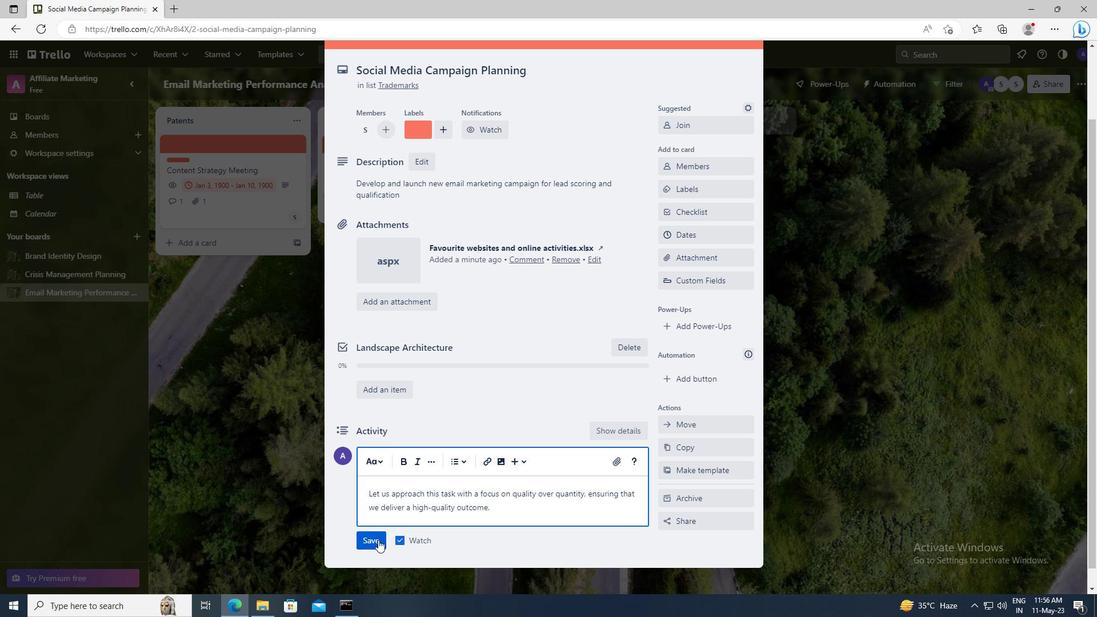 
Action: Mouse moved to (684, 236)
Screenshot: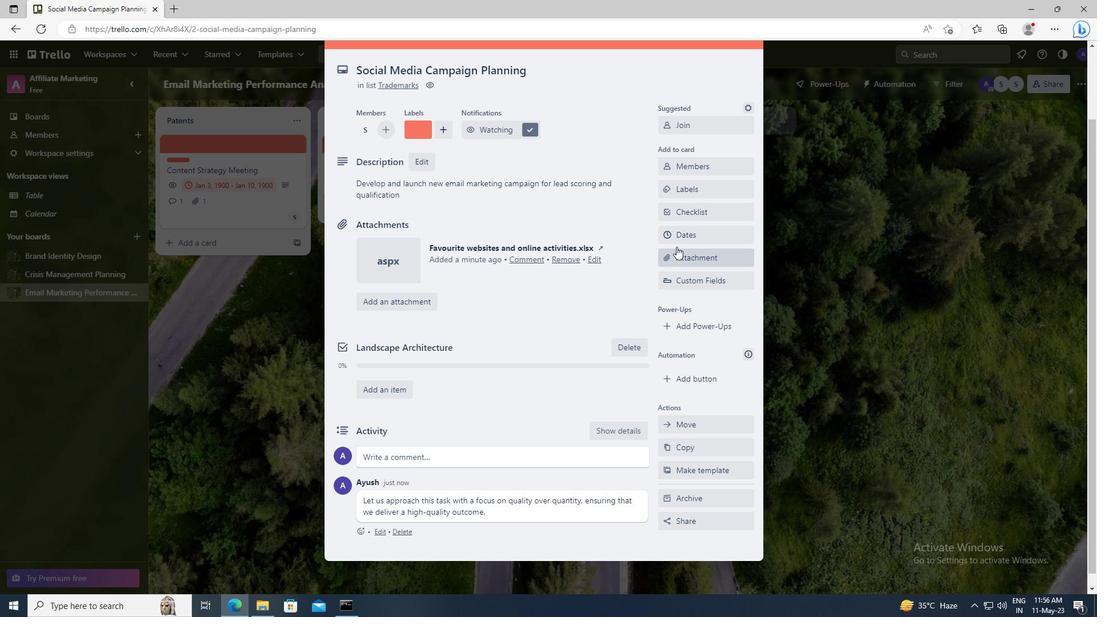 
Action: Mouse pressed left at (684, 236)
Screenshot: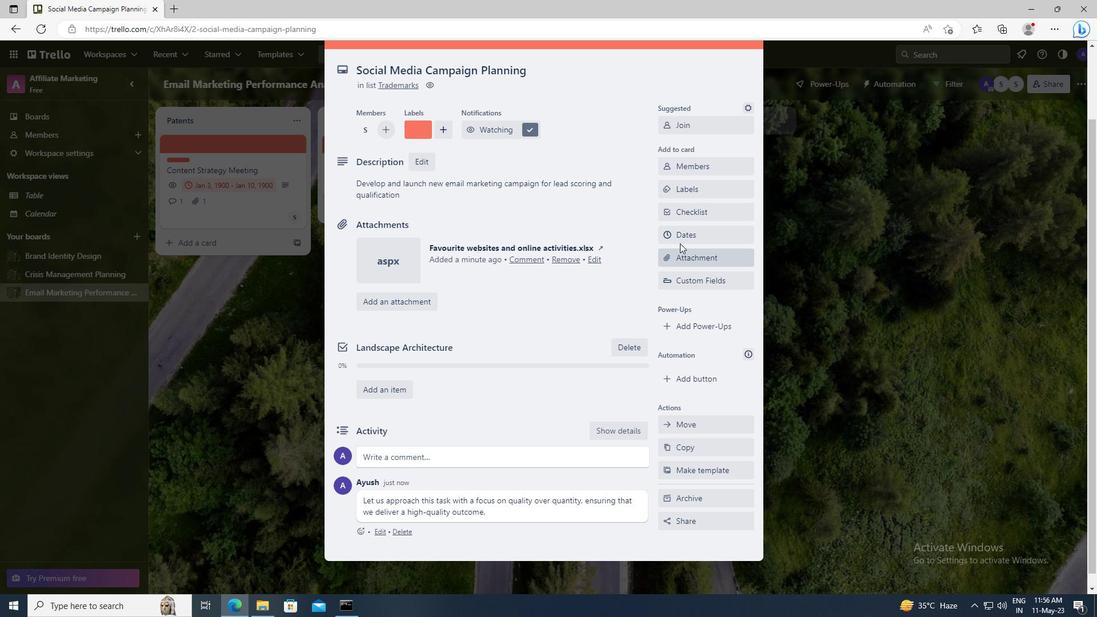 
Action: Mouse moved to (672, 288)
Screenshot: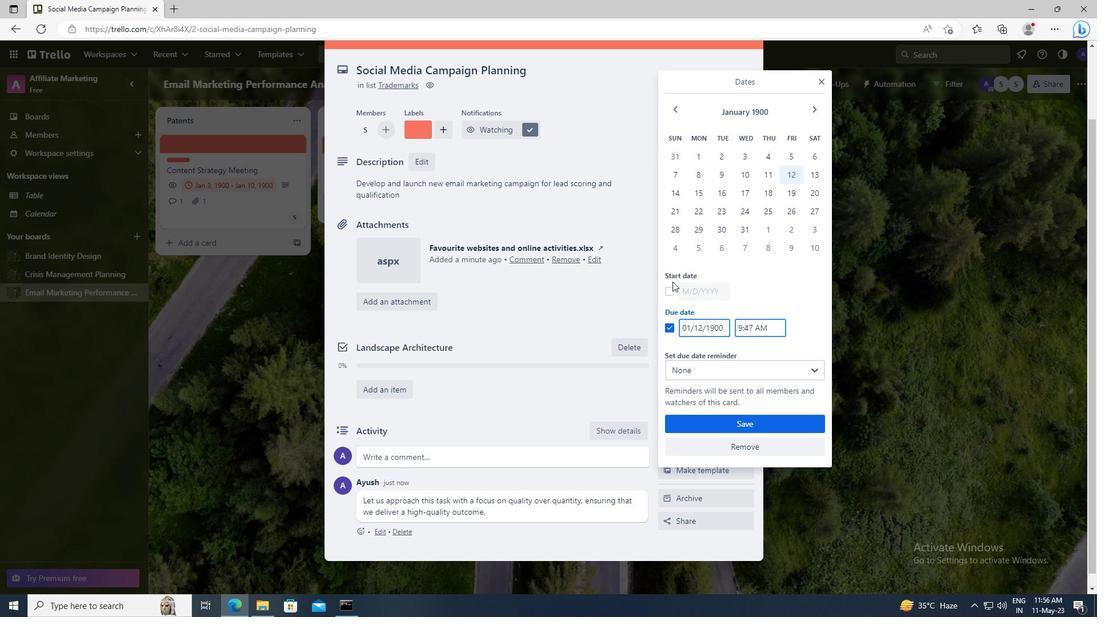 
Action: Mouse pressed left at (672, 288)
Screenshot: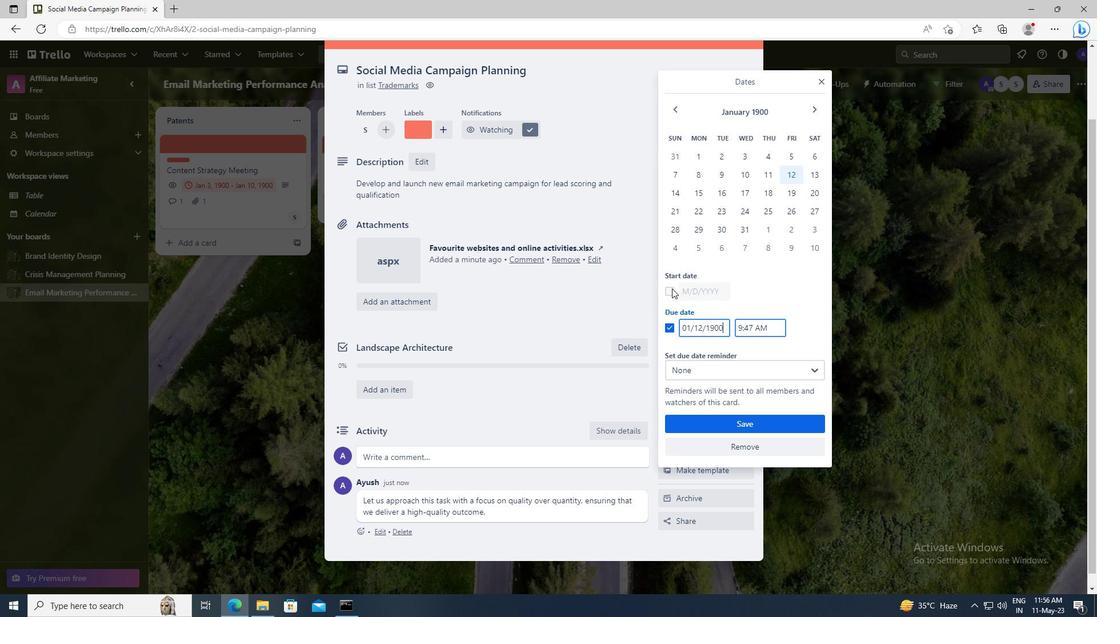 
Action: Mouse moved to (727, 293)
Screenshot: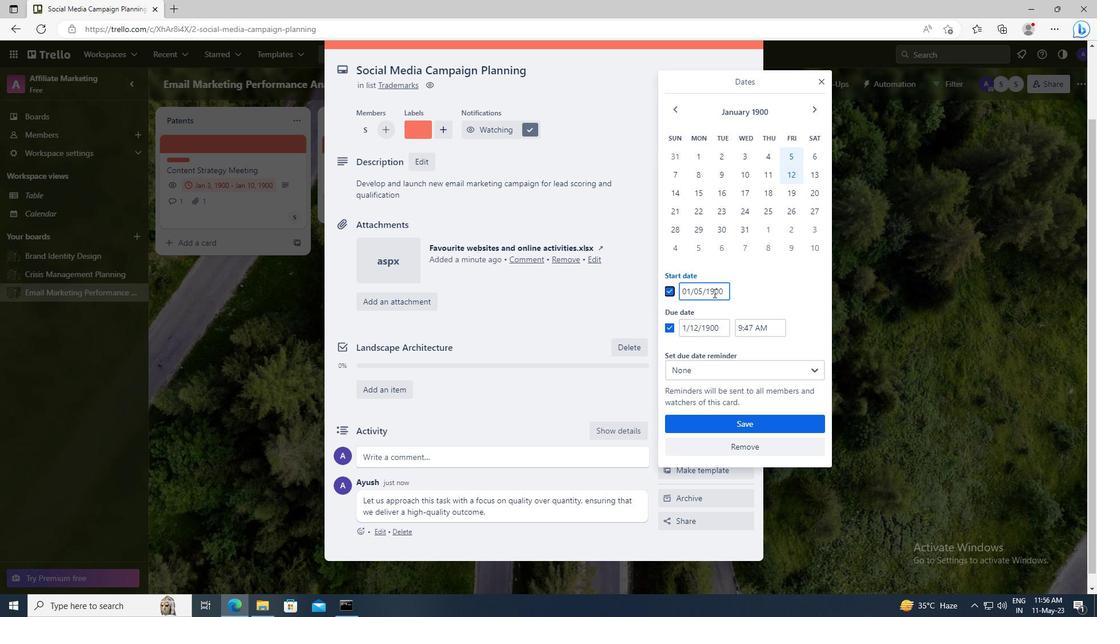 
Action: Mouse pressed left at (727, 293)
Screenshot: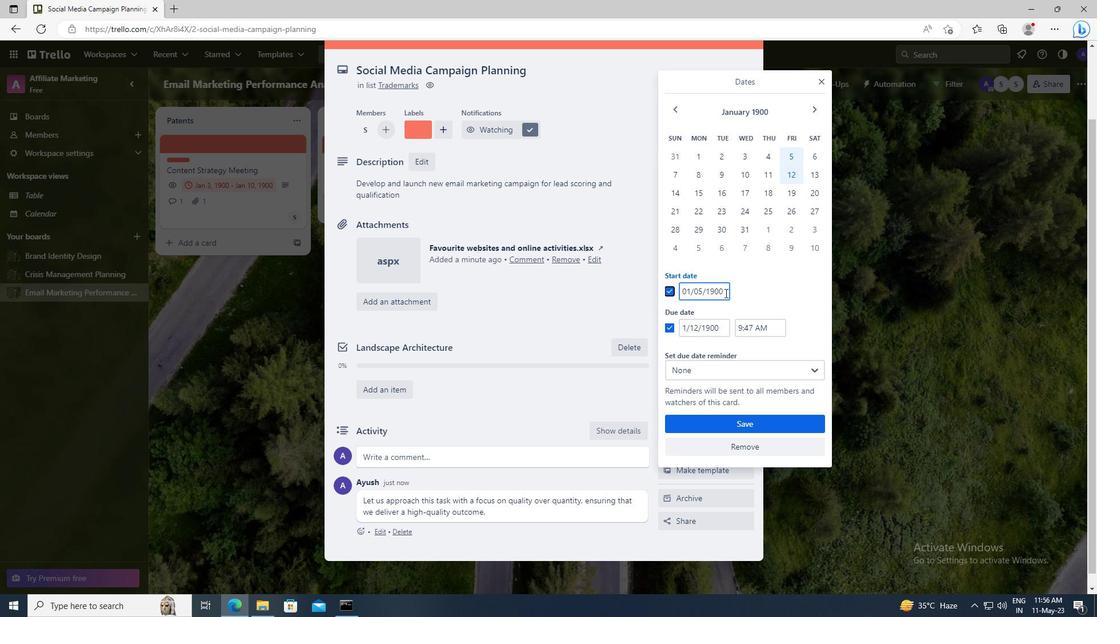 
Action: Key pressed <Key.left><Key.left><Key.left><Key.left><Key.left><Key.backspace>6
Screenshot: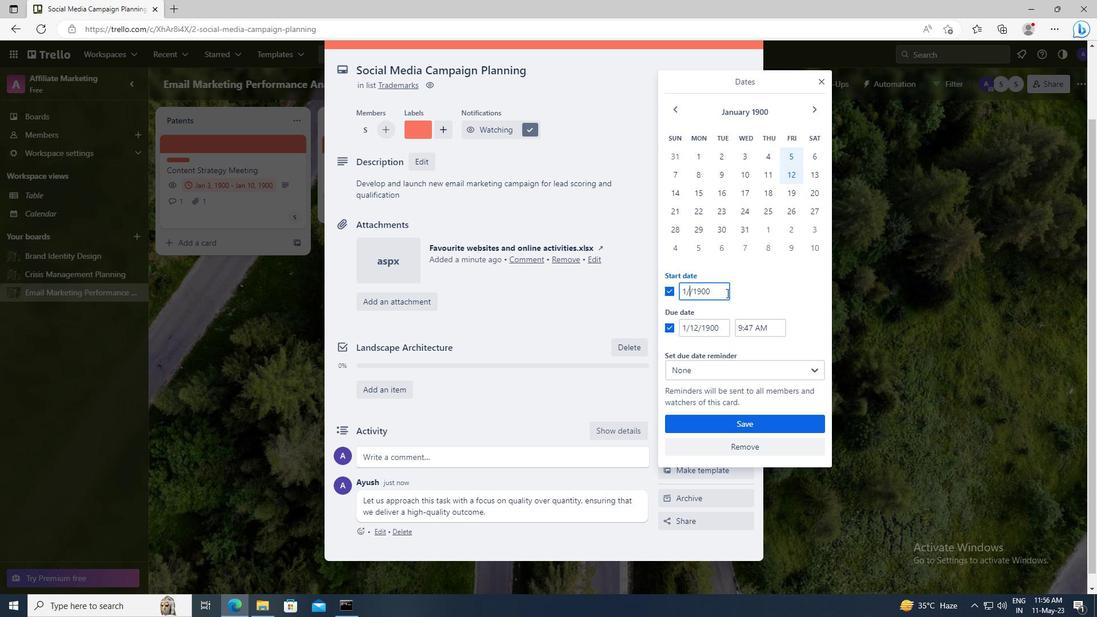 
Action: Mouse moved to (726, 329)
Screenshot: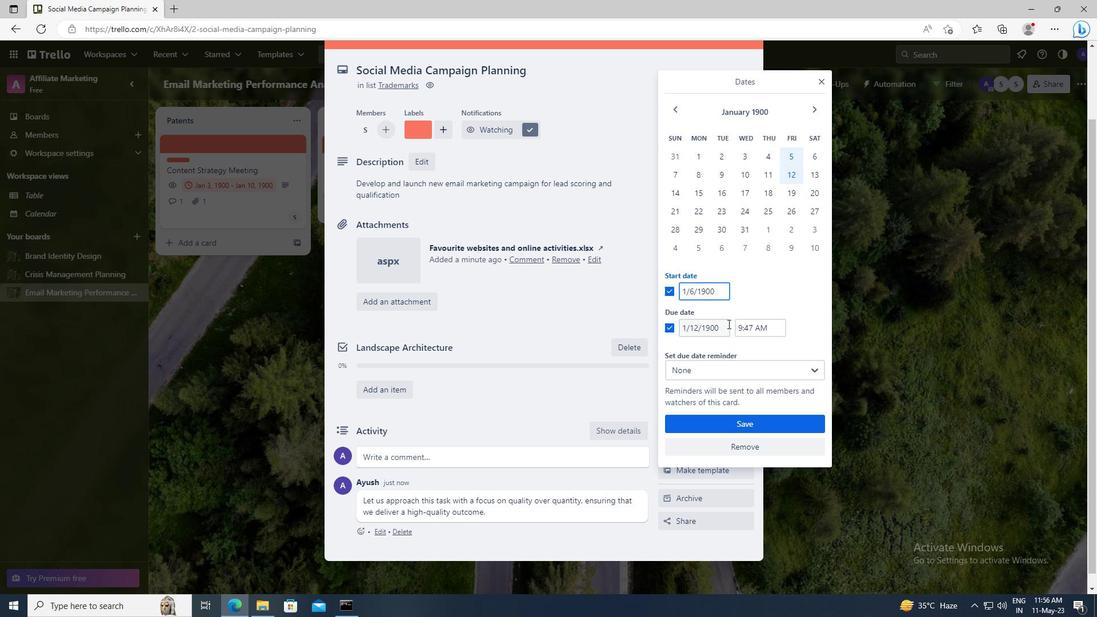 
Action: Mouse pressed left at (726, 329)
Screenshot: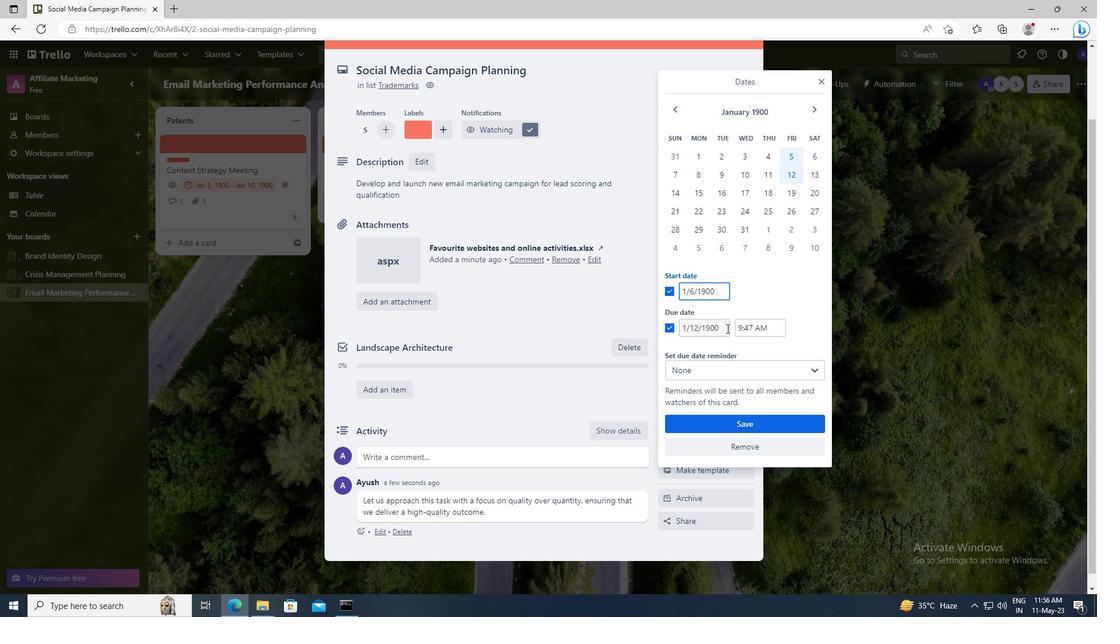 
Action: Key pressed <Key.left><Key.left><Key.left><Key.left><Key.left><Key.backspace><Key.backspace>13
Screenshot: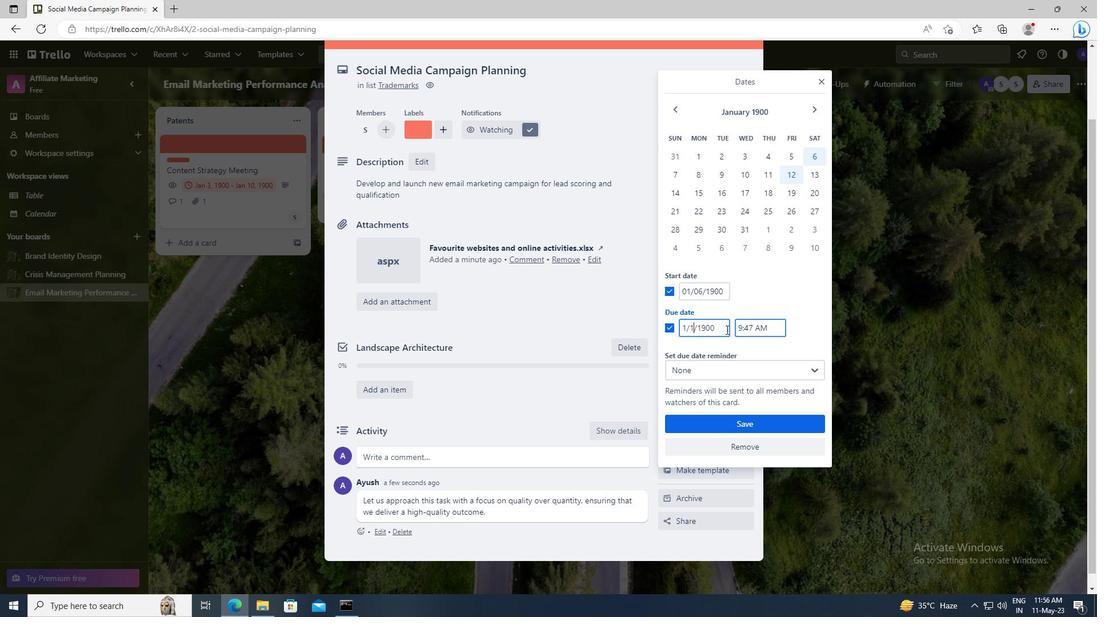 
Action: Mouse moved to (735, 420)
Screenshot: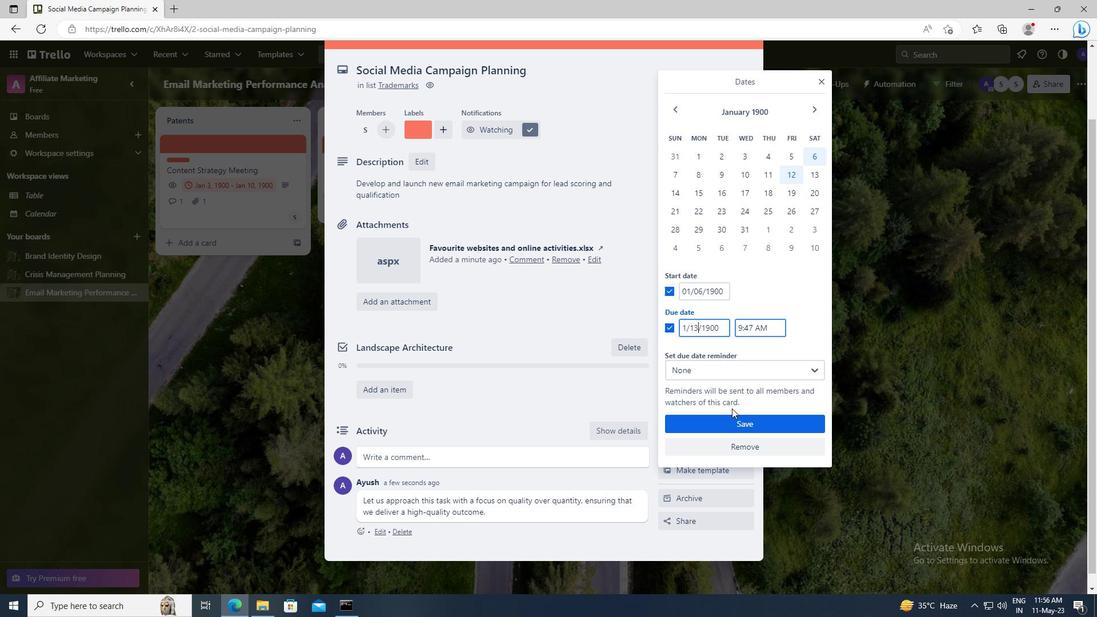 
Action: Mouse pressed left at (735, 420)
Screenshot: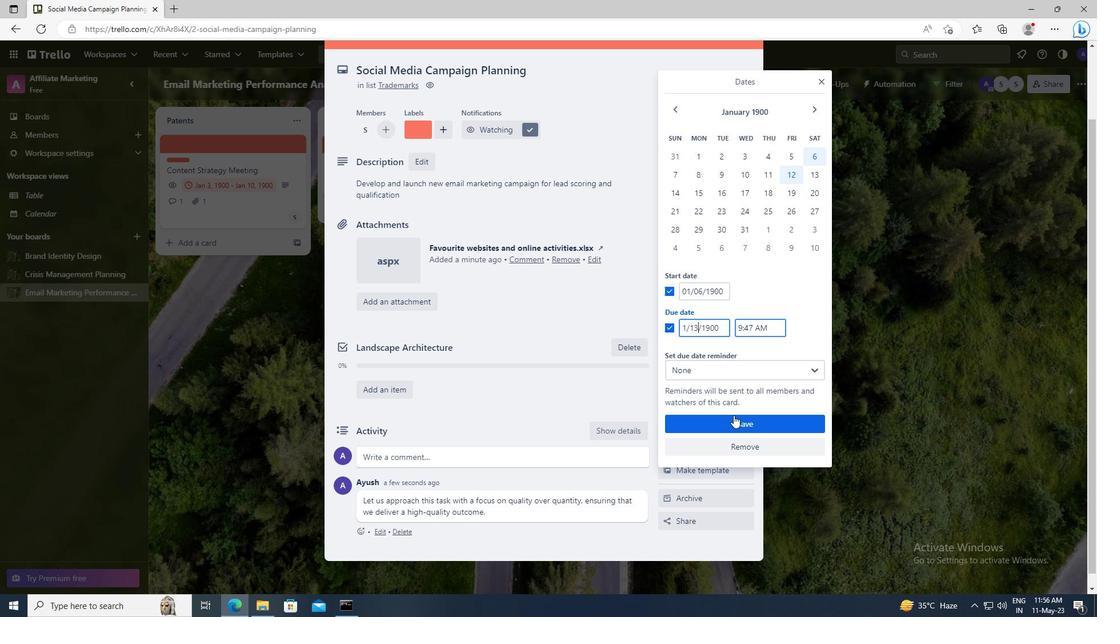 
